 Task: Search one way flight ticket for 1 adult, 6 children, 1 infant in seat and 1 infant on lap in business from St. George: St. George Regional Airport to Jacksonville: Albert J. Ellis Airport on 8-3-2023. Choice of flights is Frontier. Number of bags: 8 checked bags. Price is upto 75000. Outbound departure time preference is 12:30.
Action: Mouse moved to (307, 119)
Screenshot: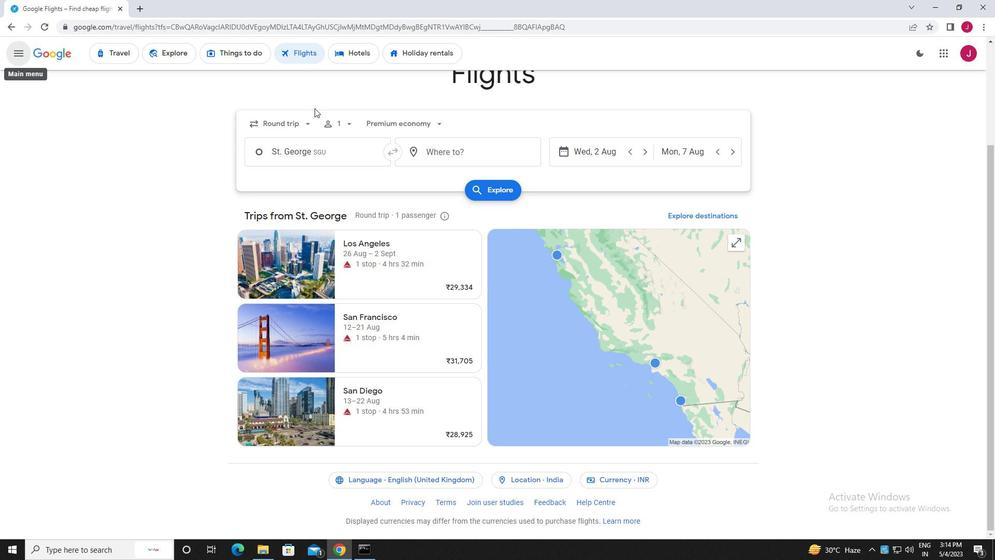 
Action: Mouse pressed left at (307, 119)
Screenshot: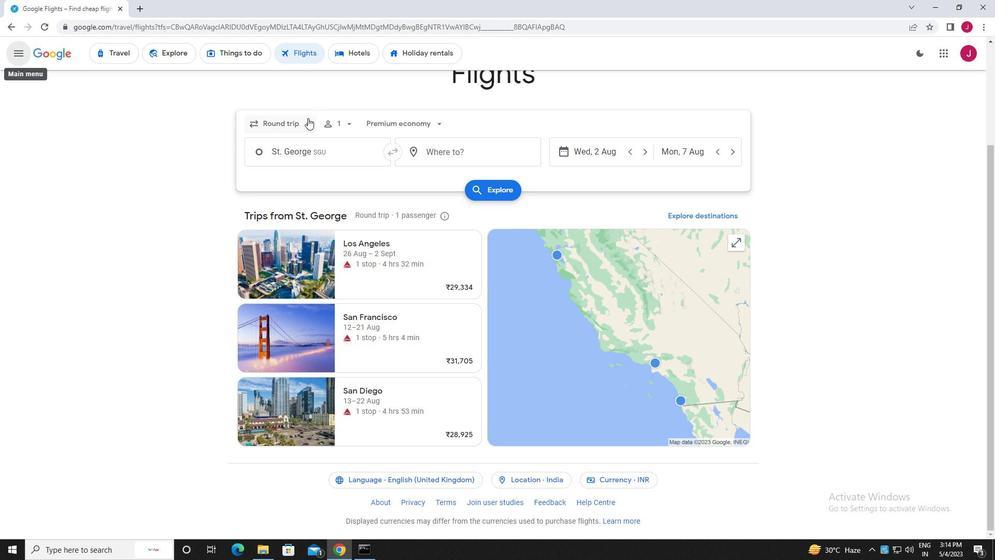 
Action: Mouse moved to (303, 171)
Screenshot: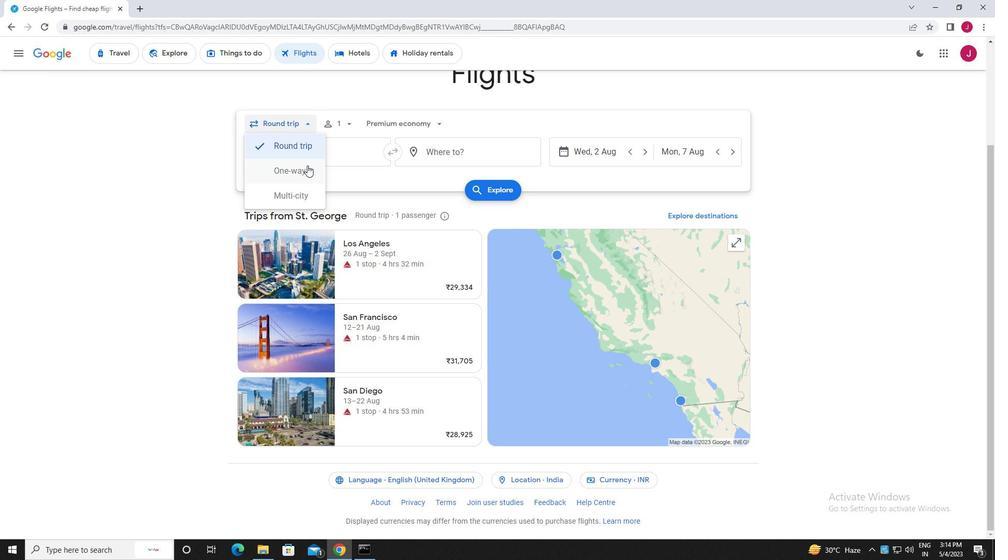 
Action: Mouse pressed left at (303, 171)
Screenshot: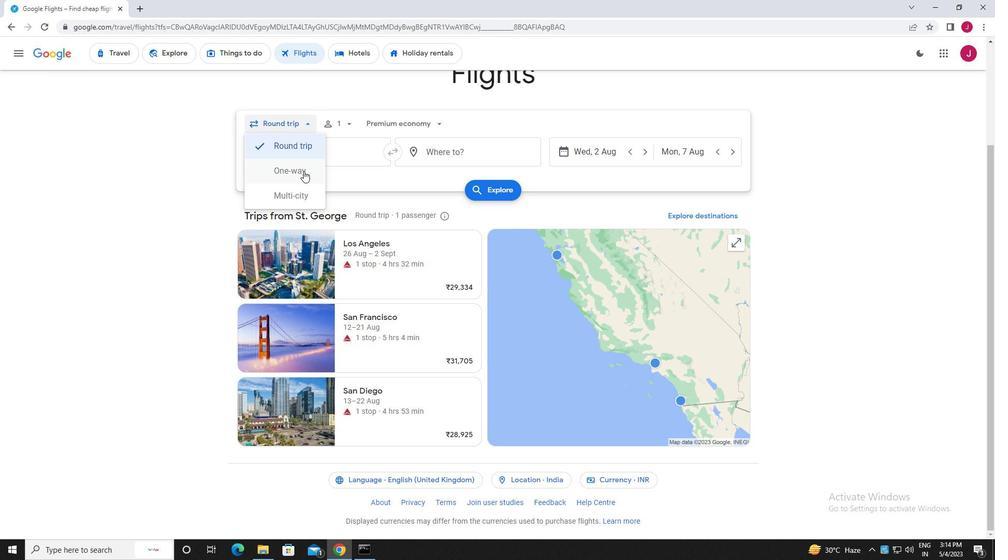 
Action: Mouse moved to (340, 124)
Screenshot: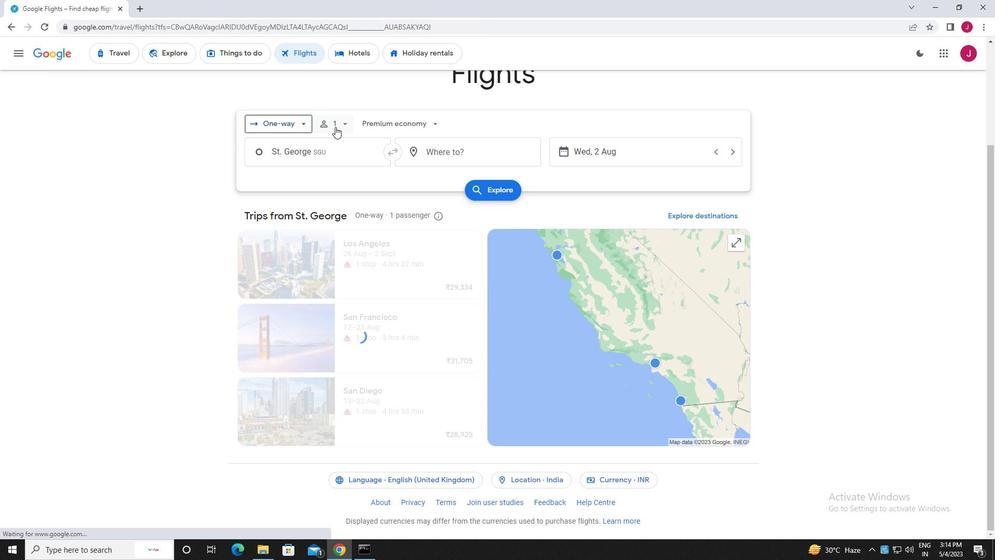 
Action: Mouse pressed left at (340, 124)
Screenshot: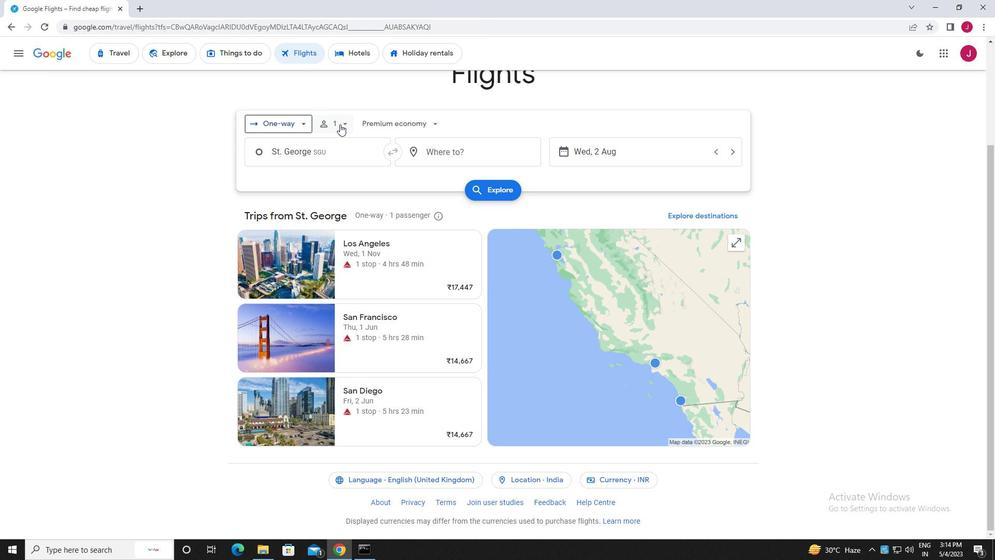 
Action: Mouse moved to (427, 176)
Screenshot: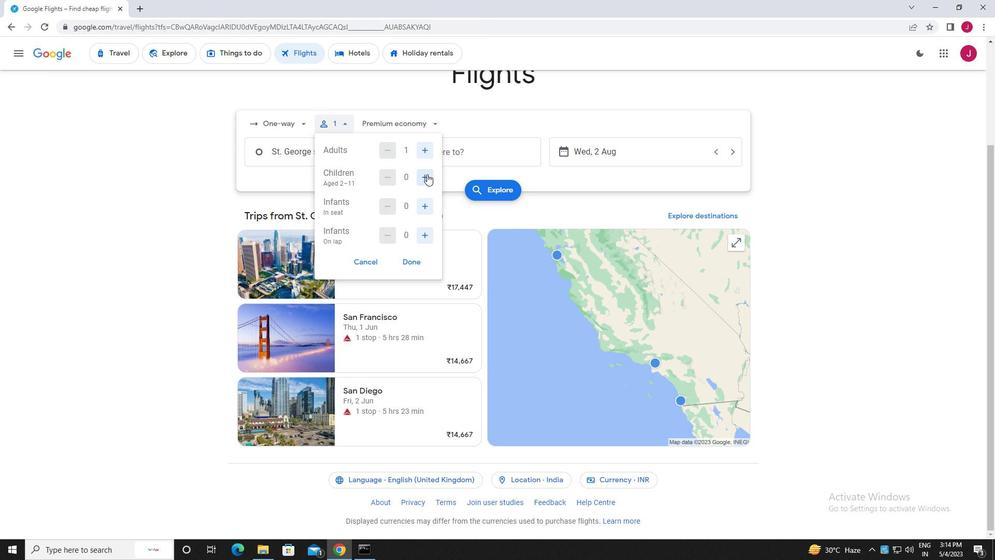 
Action: Mouse pressed left at (427, 176)
Screenshot: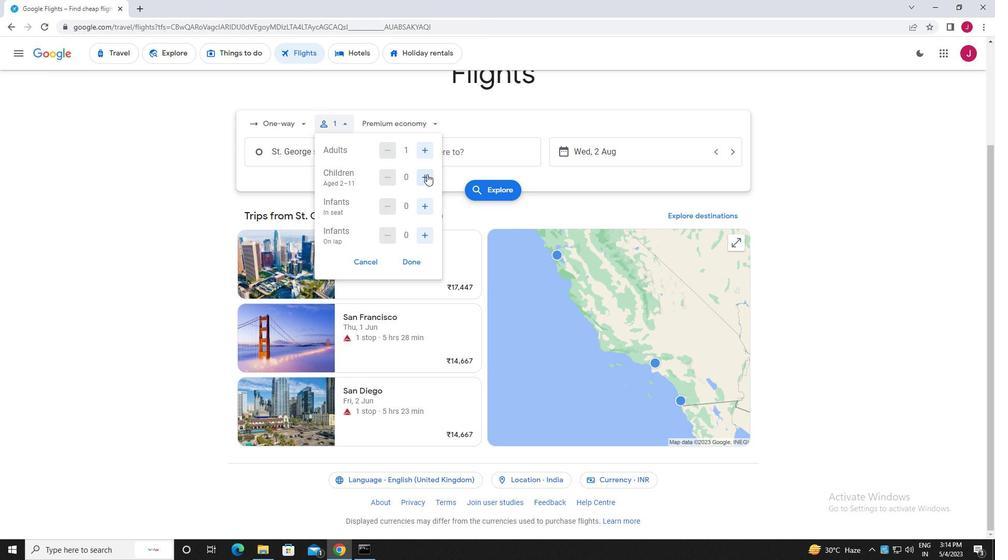 
Action: Mouse pressed left at (427, 176)
Screenshot: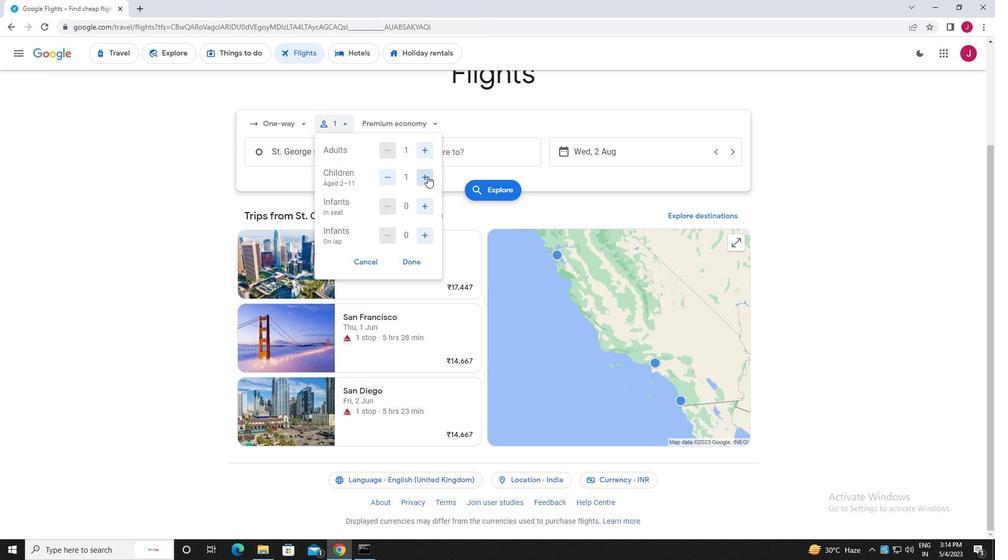 
Action: Mouse pressed left at (427, 176)
Screenshot: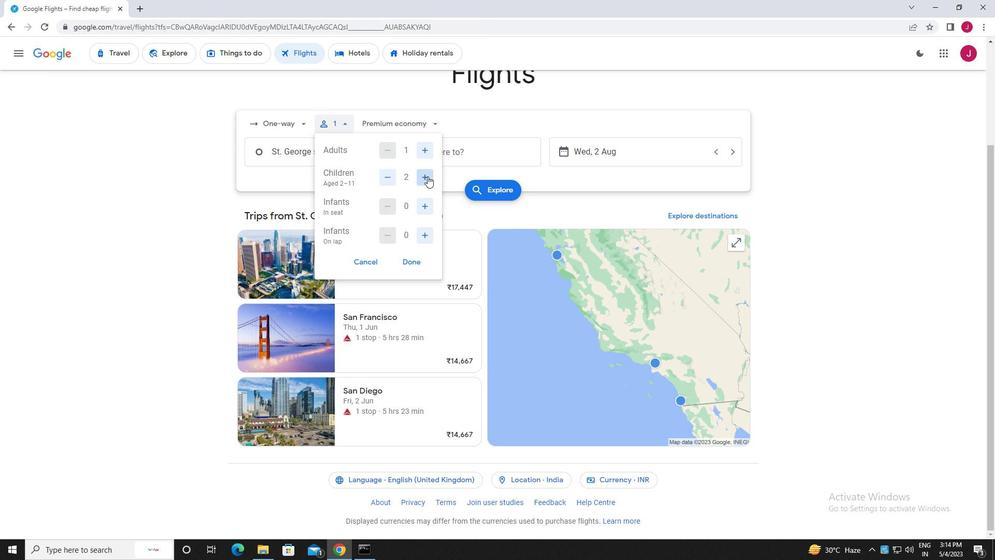 
Action: Mouse pressed left at (427, 176)
Screenshot: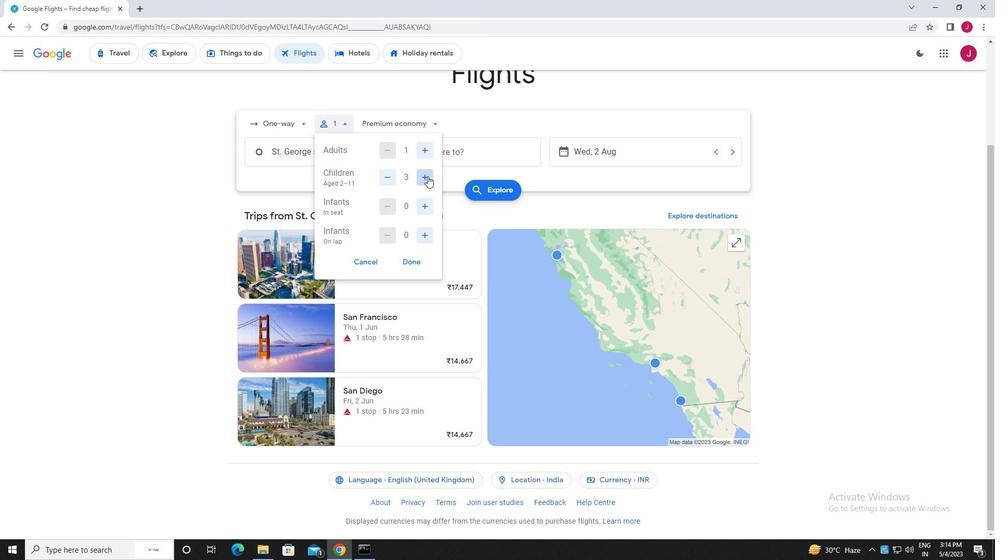 
Action: Mouse pressed left at (427, 176)
Screenshot: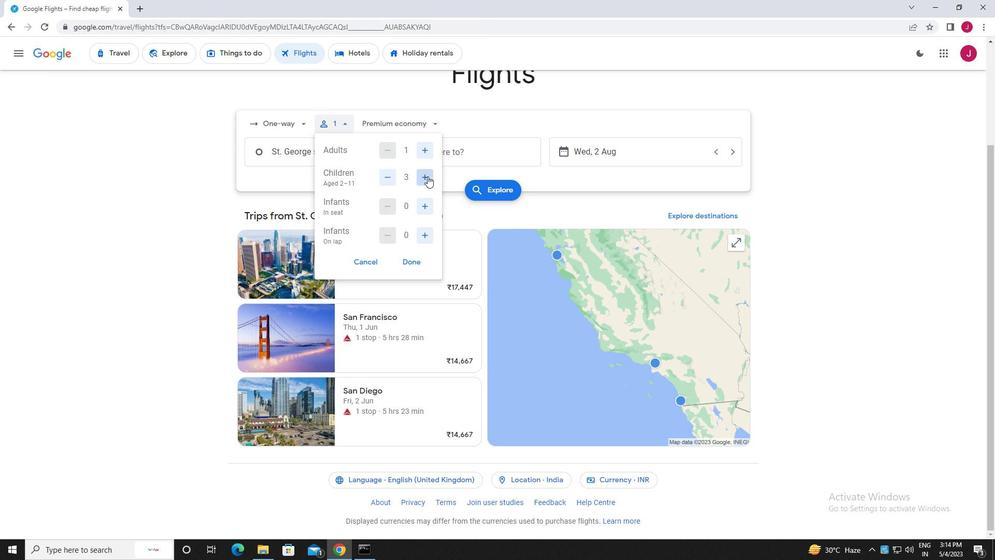
Action: Mouse pressed left at (427, 176)
Screenshot: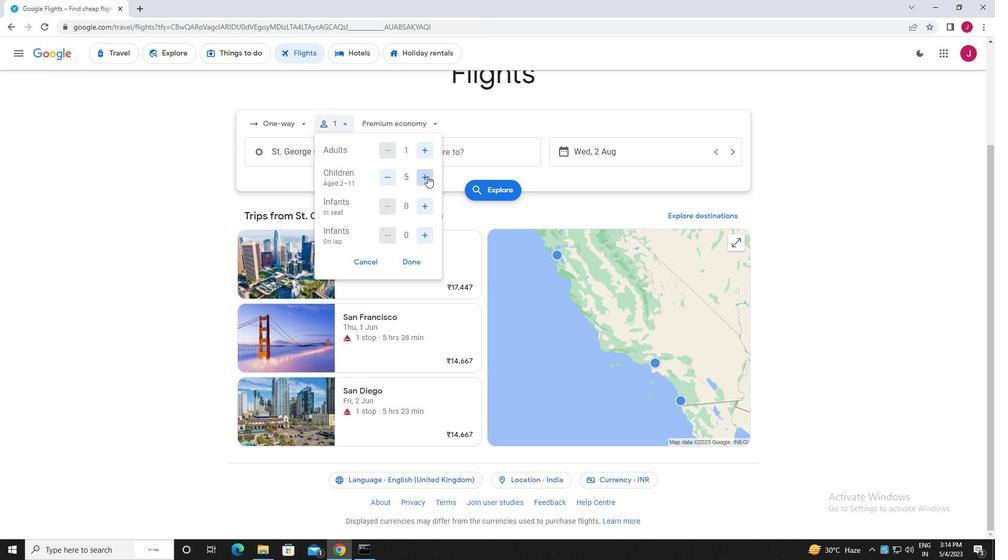
Action: Mouse moved to (425, 205)
Screenshot: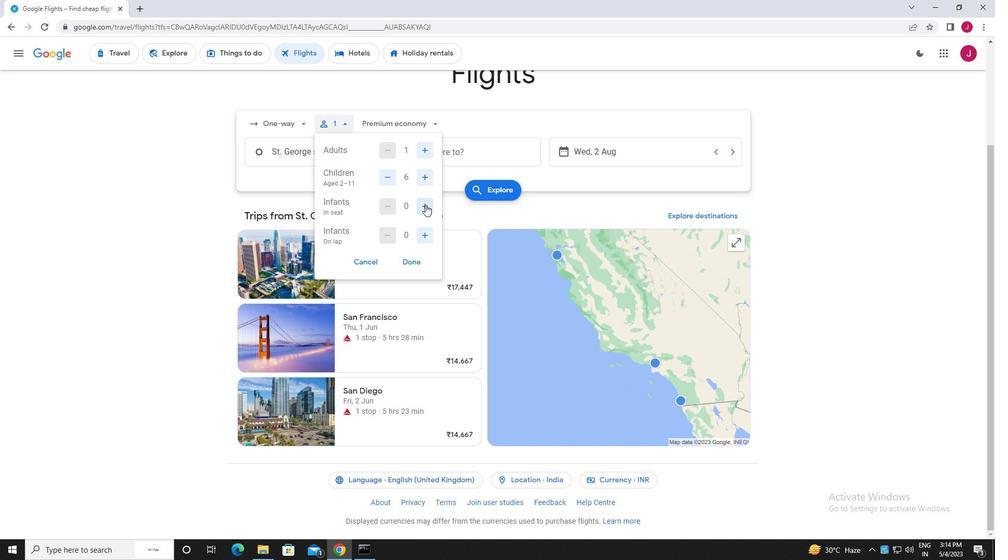 
Action: Mouse pressed left at (425, 205)
Screenshot: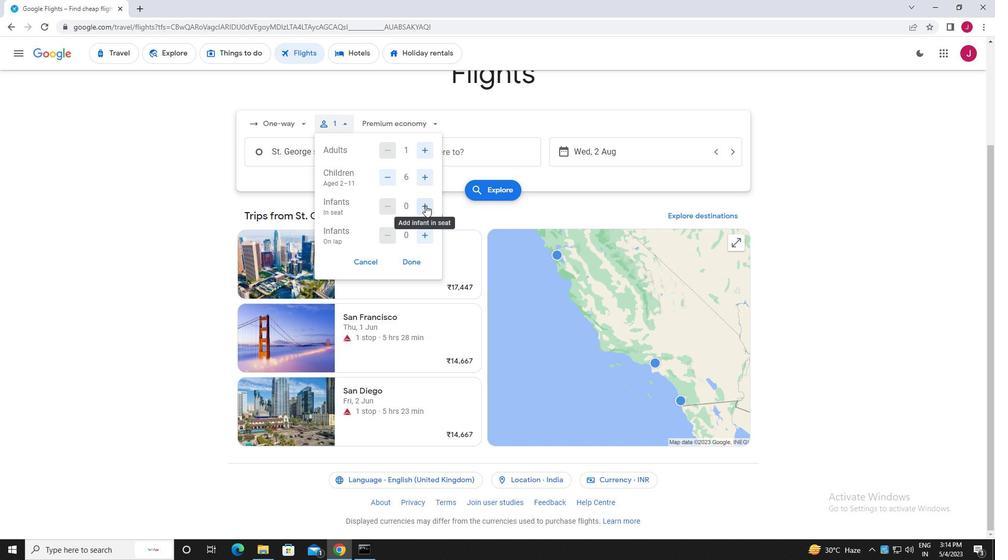 
Action: Mouse moved to (425, 231)
Screenshot: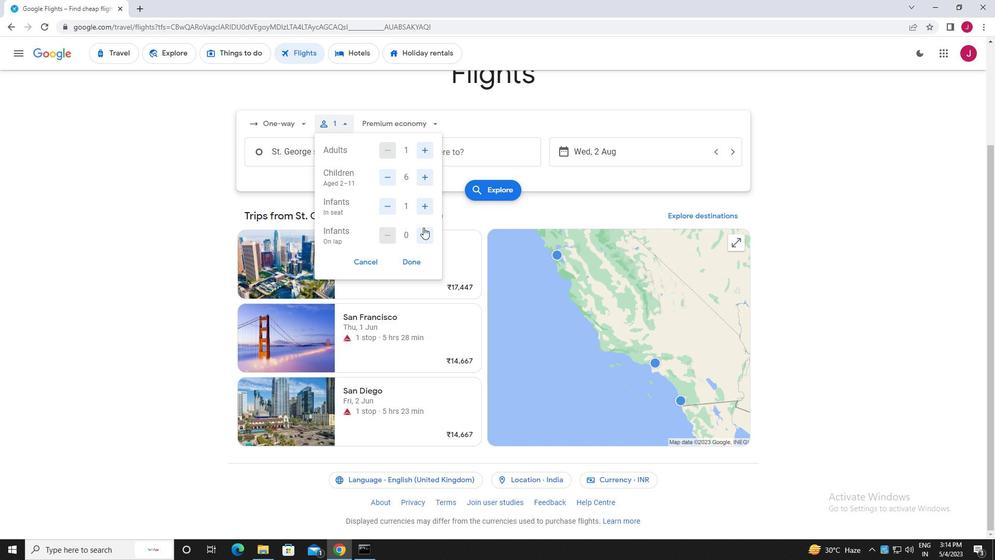 
Action: Mouse pressed left at (425, 231)
Screenshot: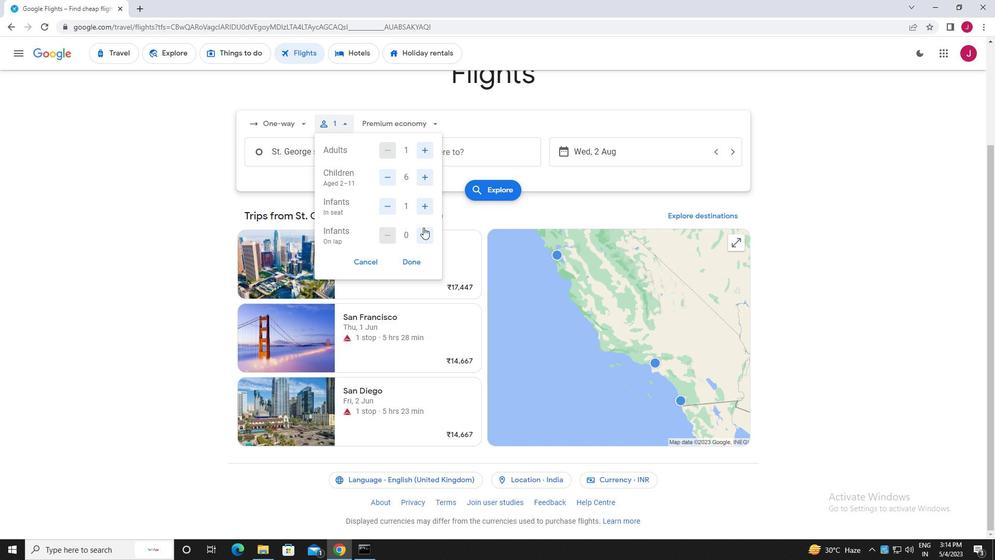 
Action: Mouse moved to (411, 262)
Screenshot: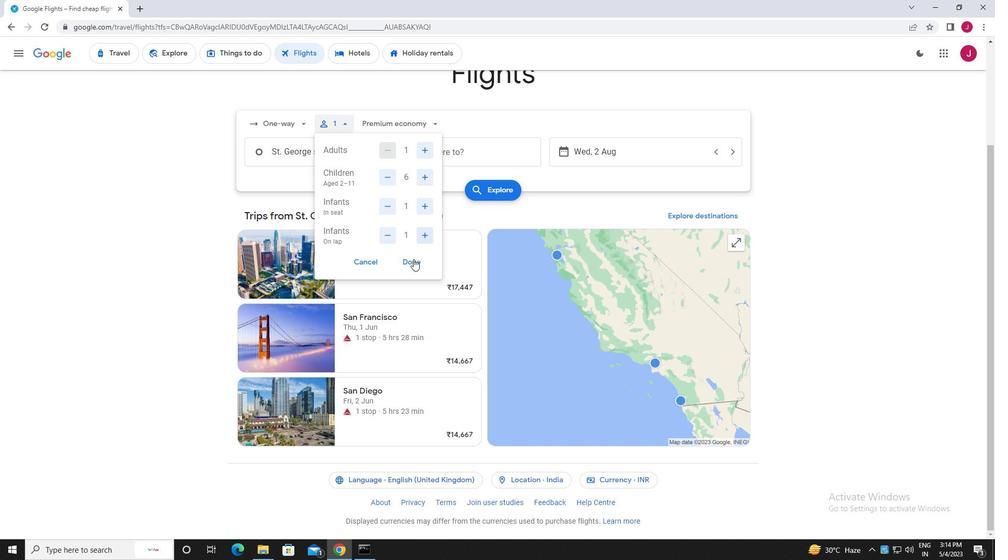 
Action: Mouse pressed left at (411, 262)
Screenshot: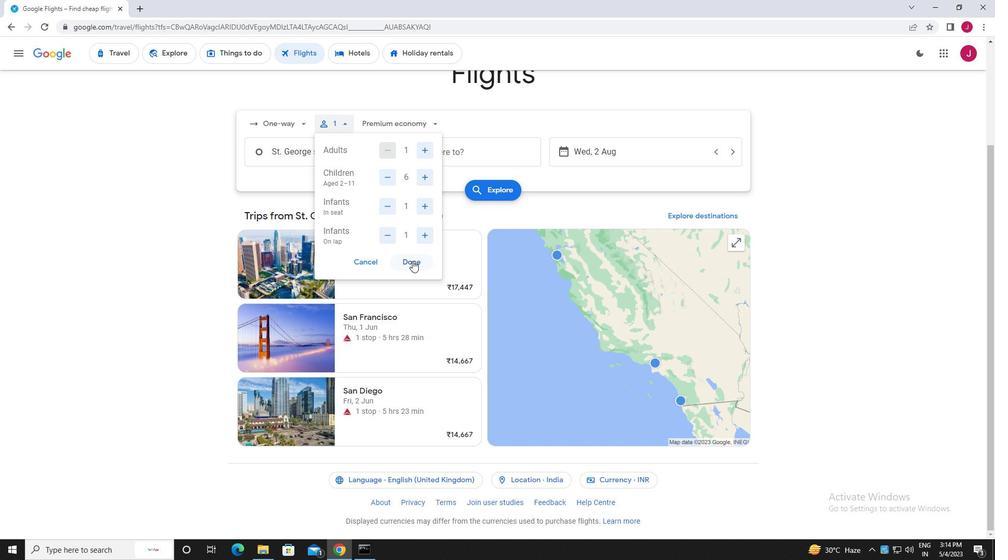 
Action: Mouse moved to (396, 122)
Screenshot: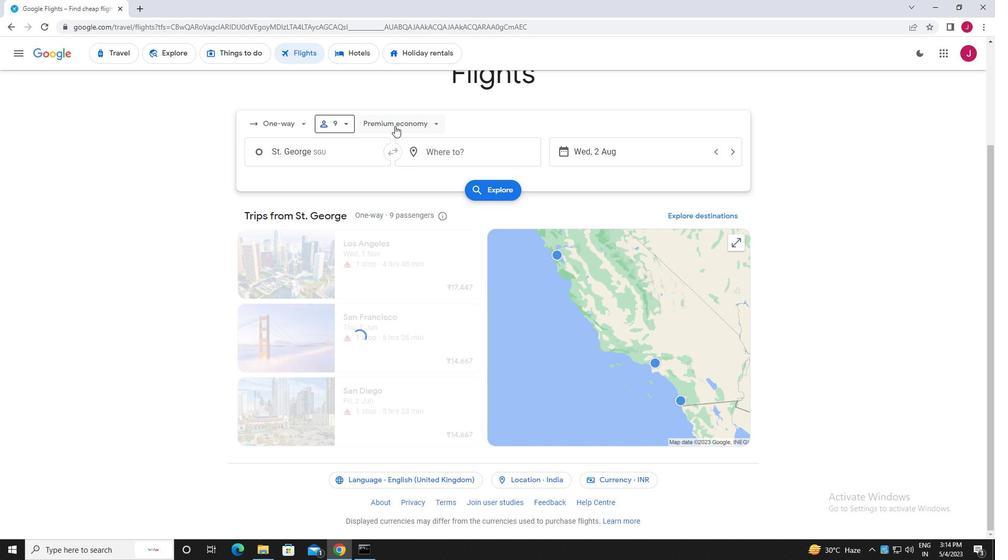 
Action: Mouse pressed left at (396, 122)
Screenshot: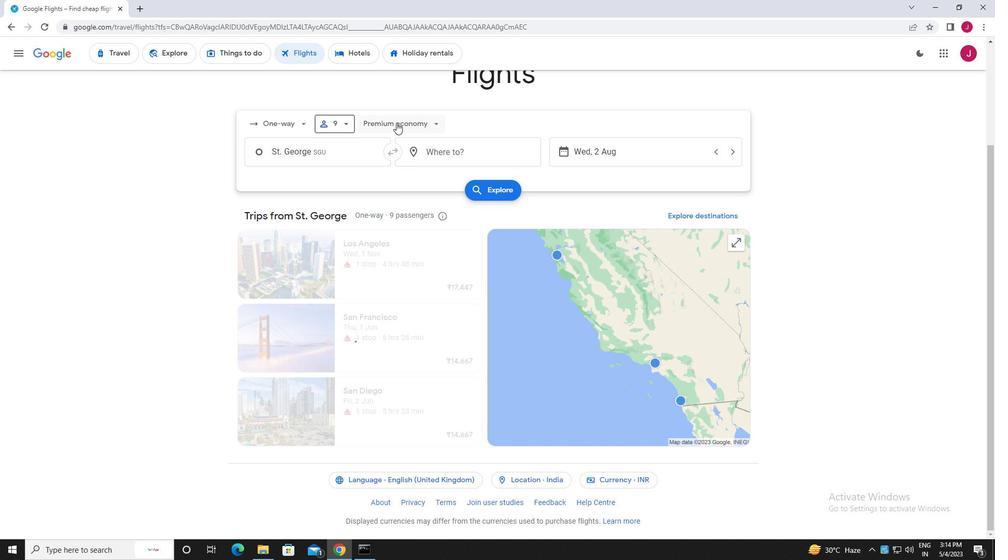 
Action: Mouse moved to (407, 196)
Screenshot: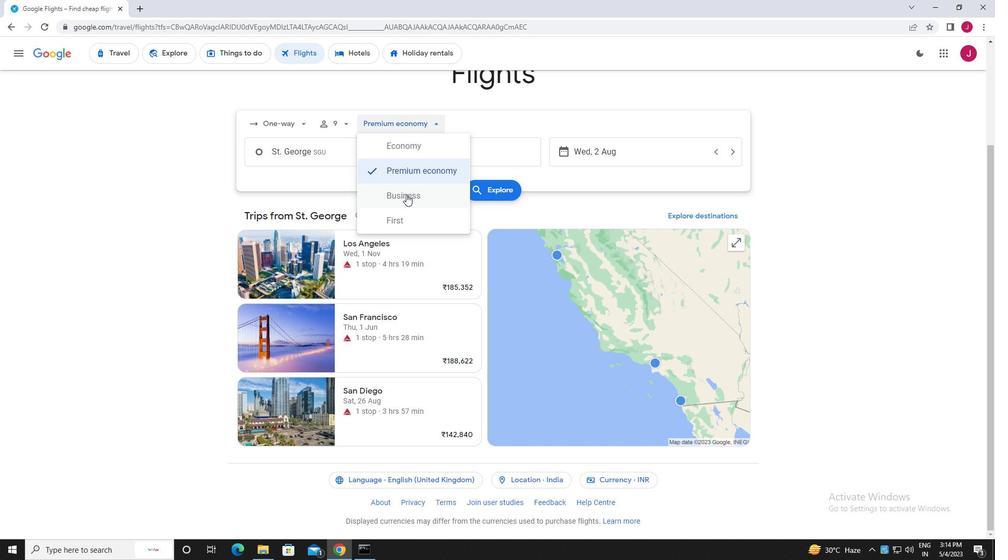 
Action: Mouse pressed left at (407, 196)
Screenshot: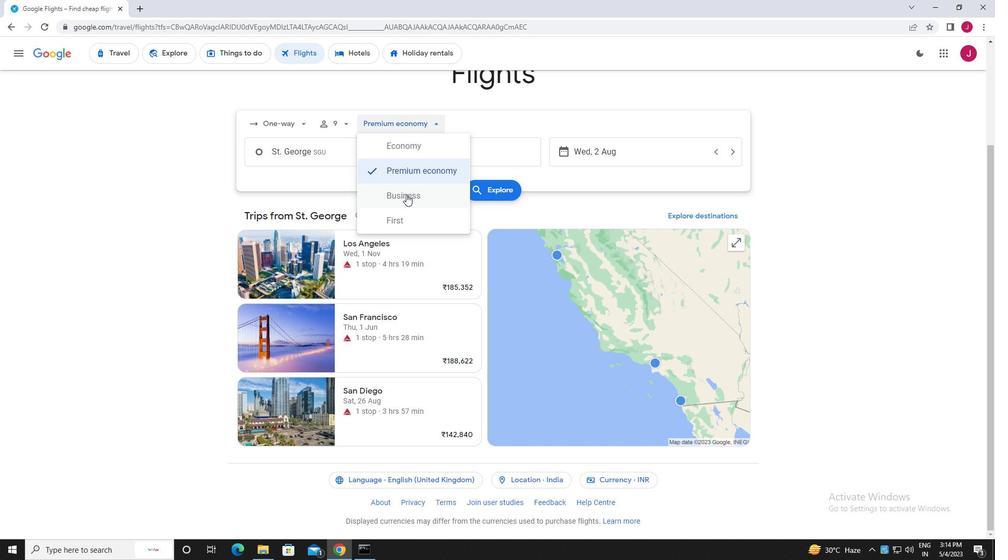 
Action: Mouse moved to (340, 157)
Screenshot: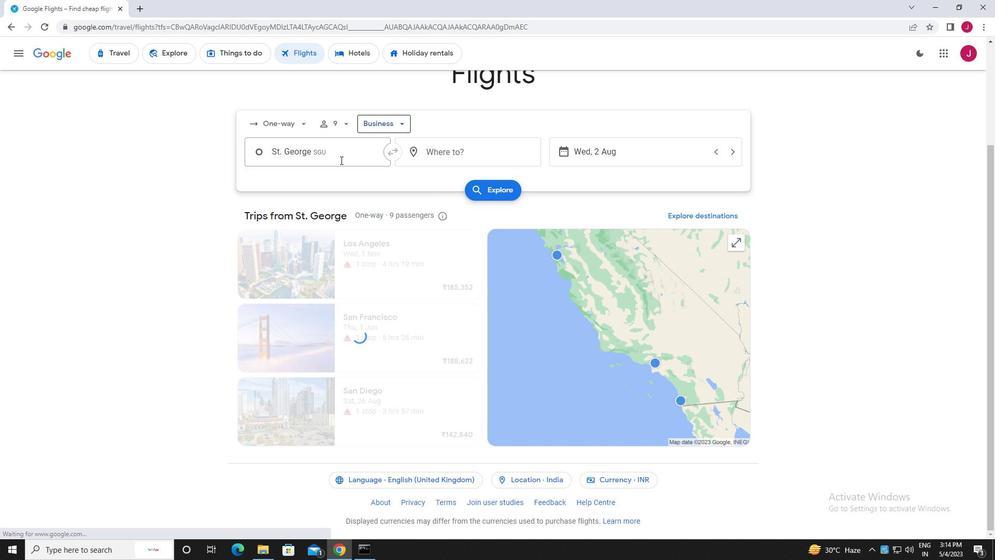 
Action: Mouse pressed left at (340, 157)
Screenshot: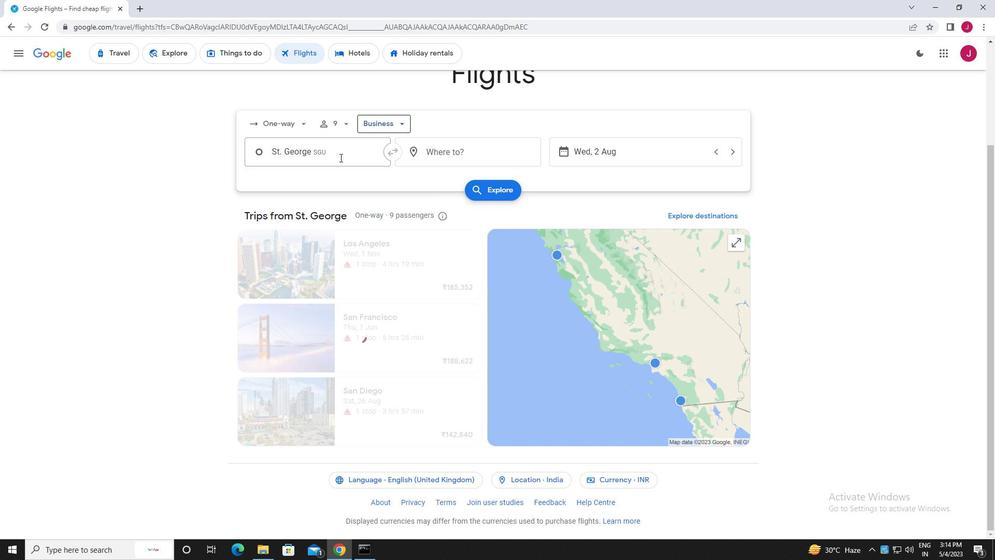 
Action: Key pressed st<Key.space>george
Screenshot: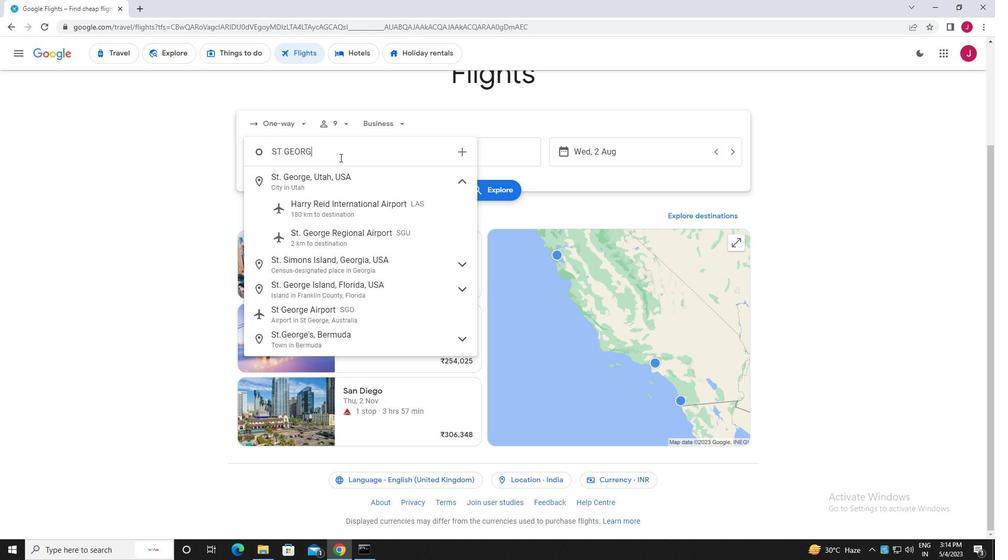 
Action: Mouse moved to (362, 233)
Screenshot: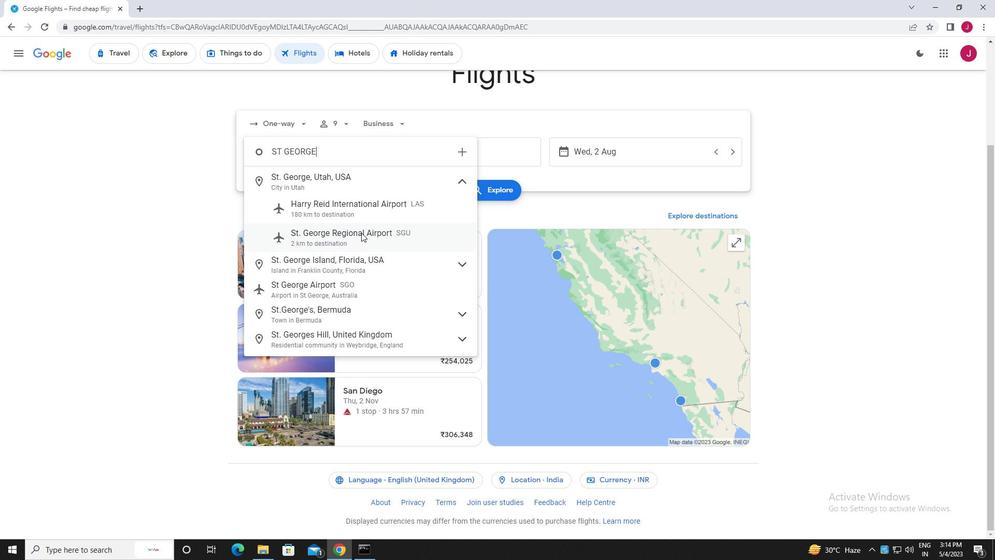 
Action: Mouse pressed left at (362, 233)
Screenshot: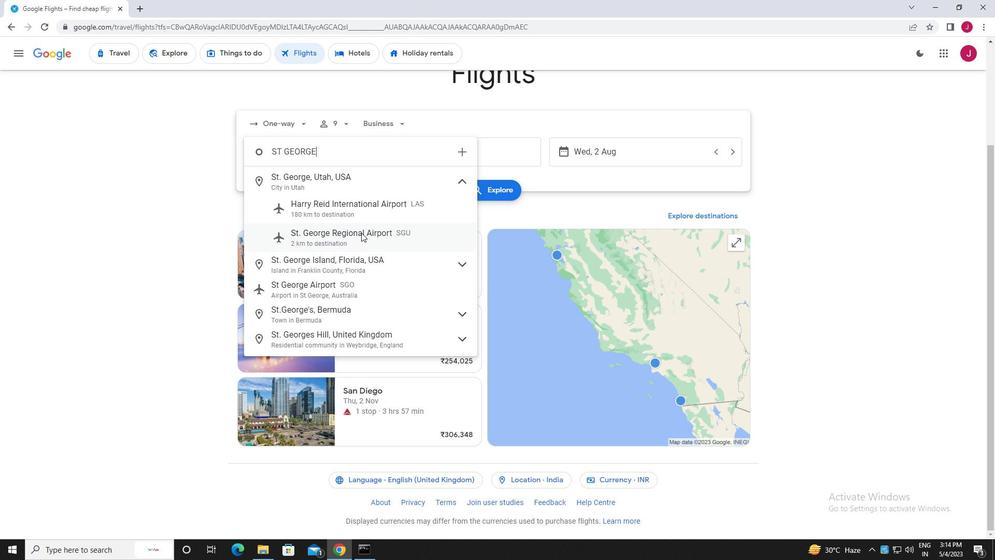 
Action: Mouse moved to (484, 154)
Screenshot: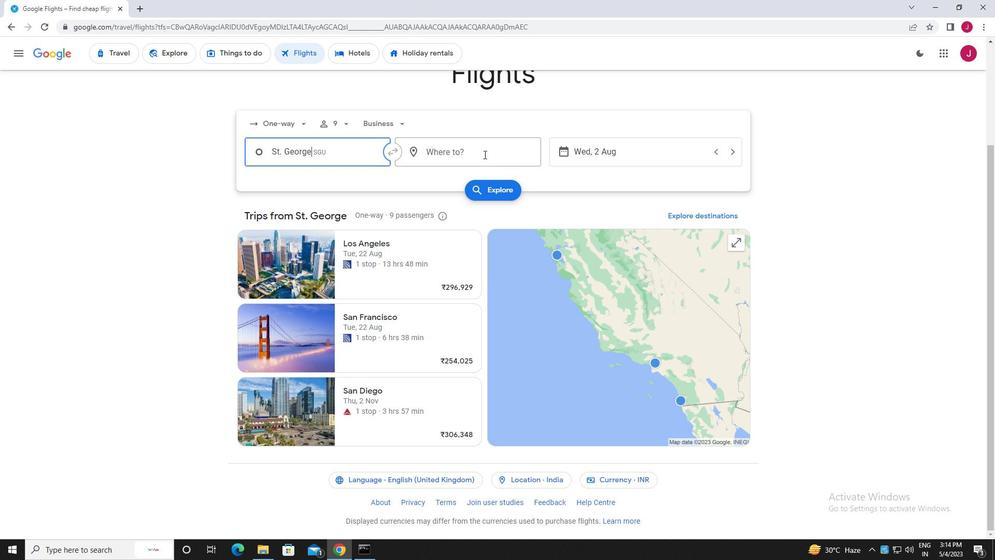 
Action: Mouse pressed left at (484, 154)
Screenshot: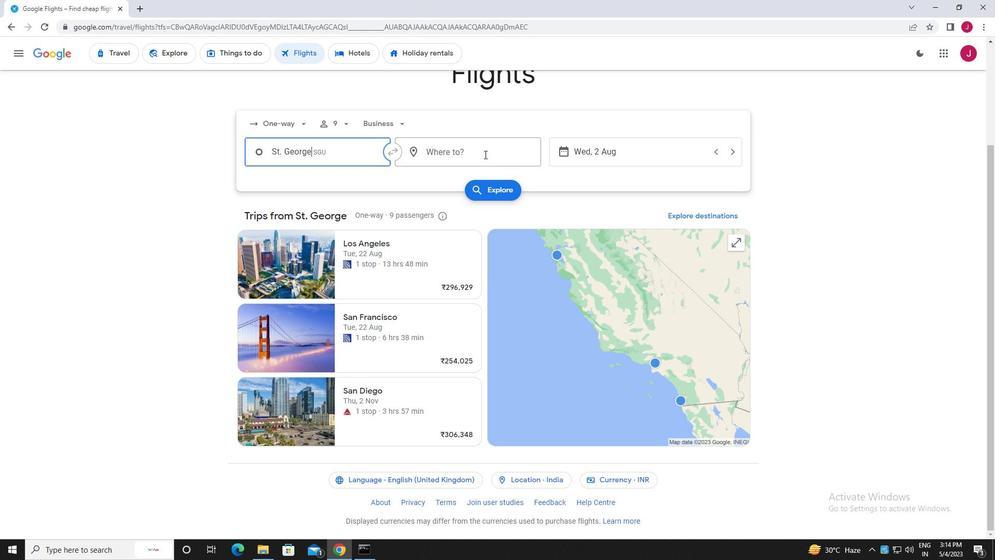 
Action: Mouse moved to (485, 154)
Screenshot: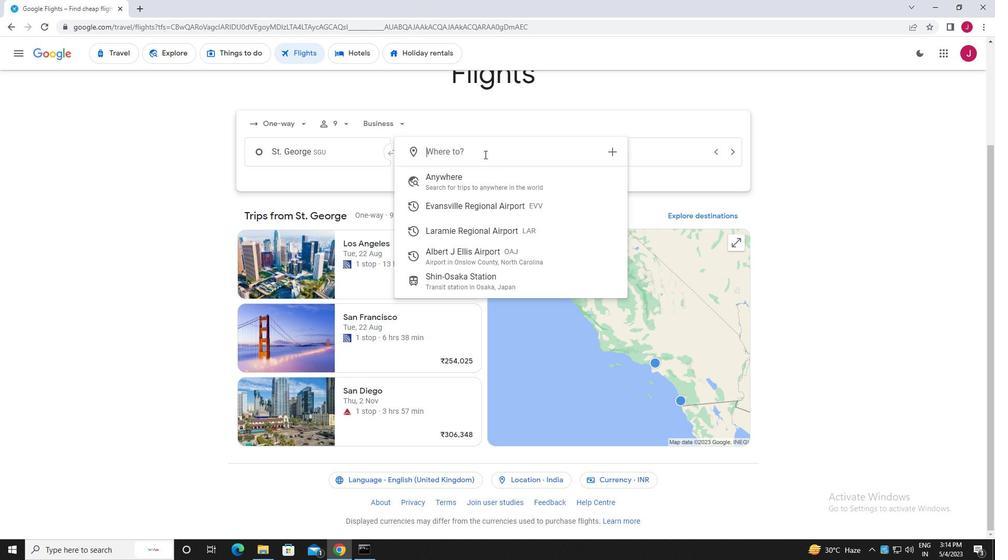 
Action: Key pressed albert<Key.space>
Screenshot: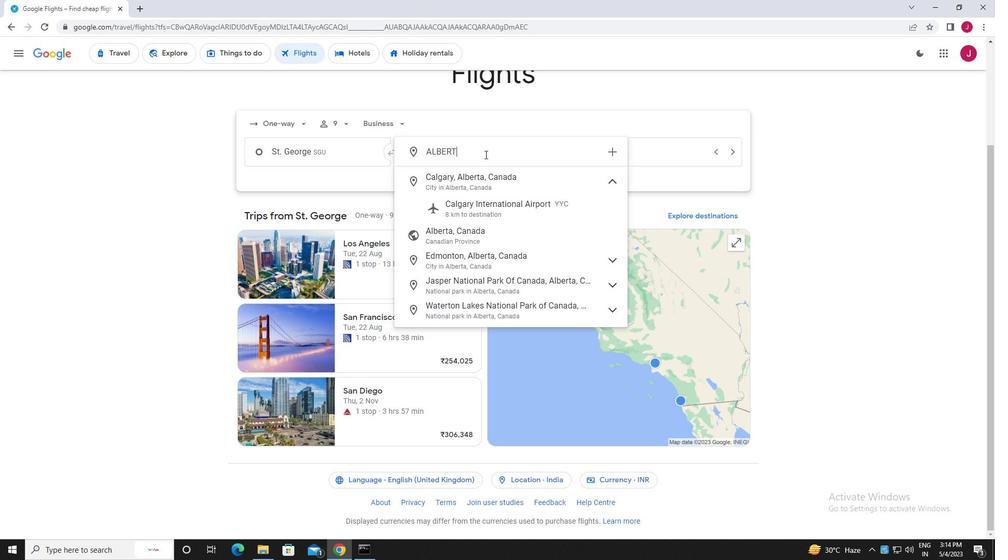 
Action: Mouse moved to (475, 185)
Screenshot: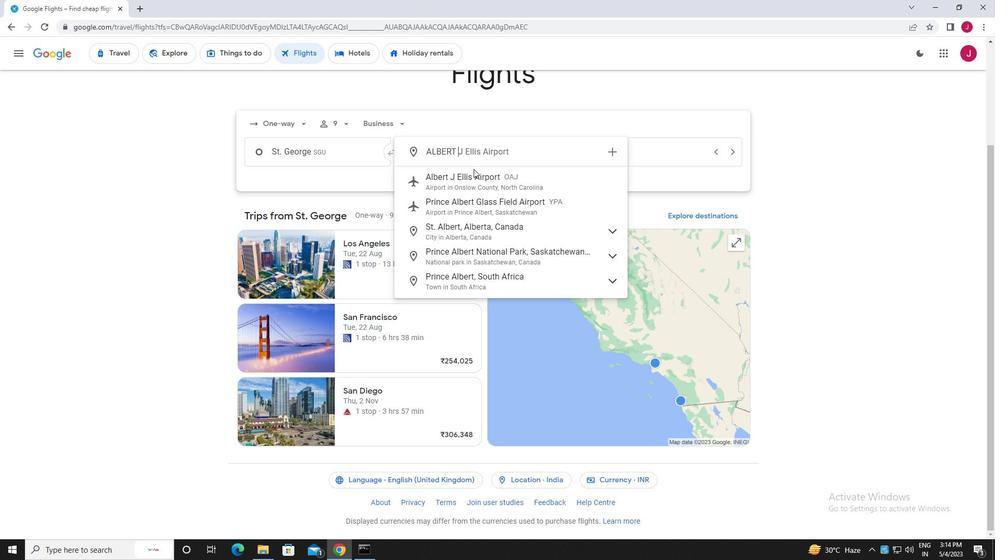 
Action: Mouse pressed left at (475, 185)
Screenshot: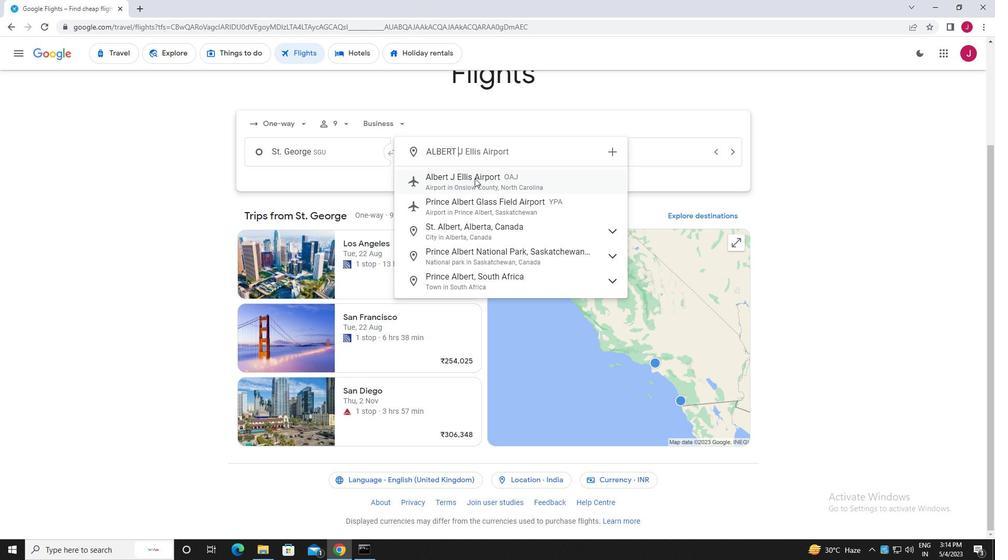 
Action: Mouse moved to (608, 152)
Screenshot: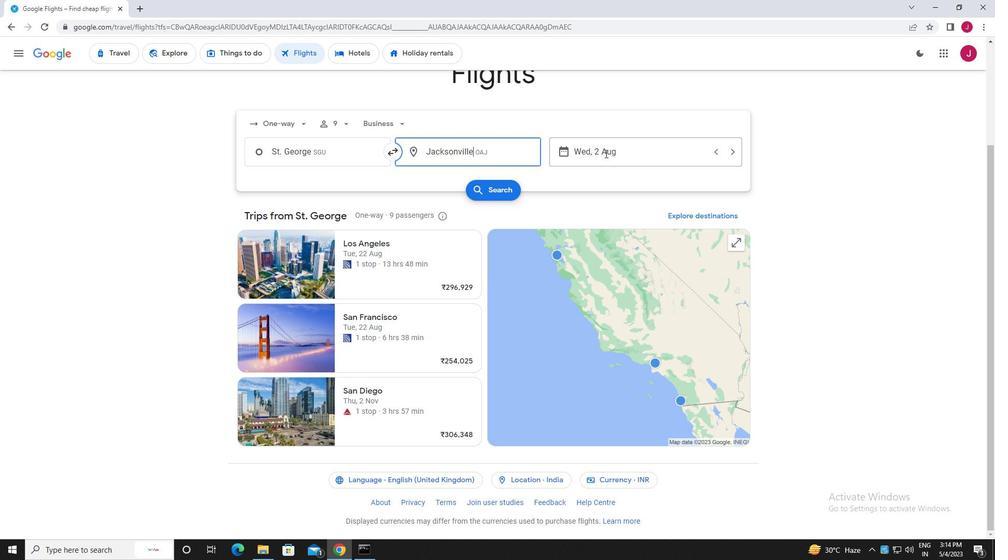 
Action: Mouse pressed left at (608, 152)
Screenshot: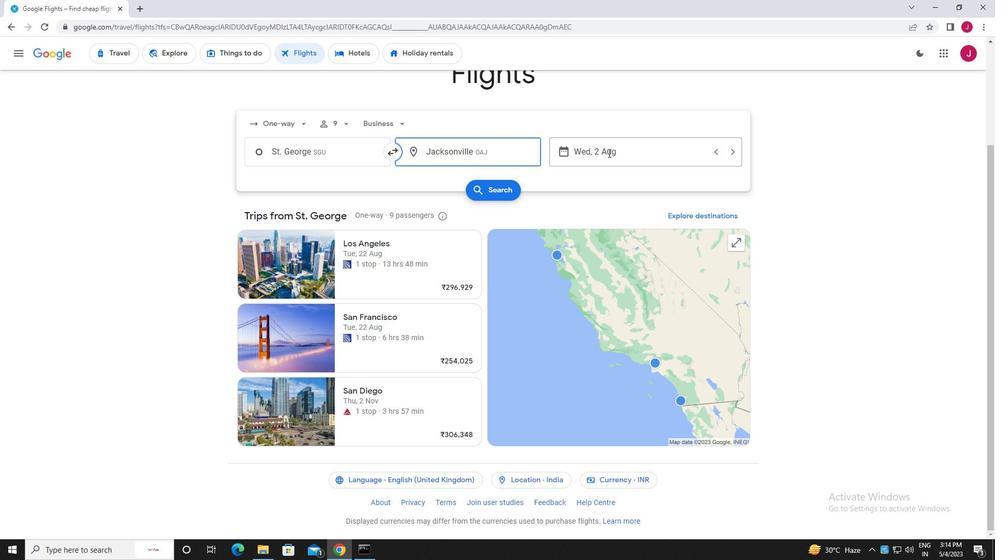 
Action: Mouse moved to (478, 235)
Screenshot: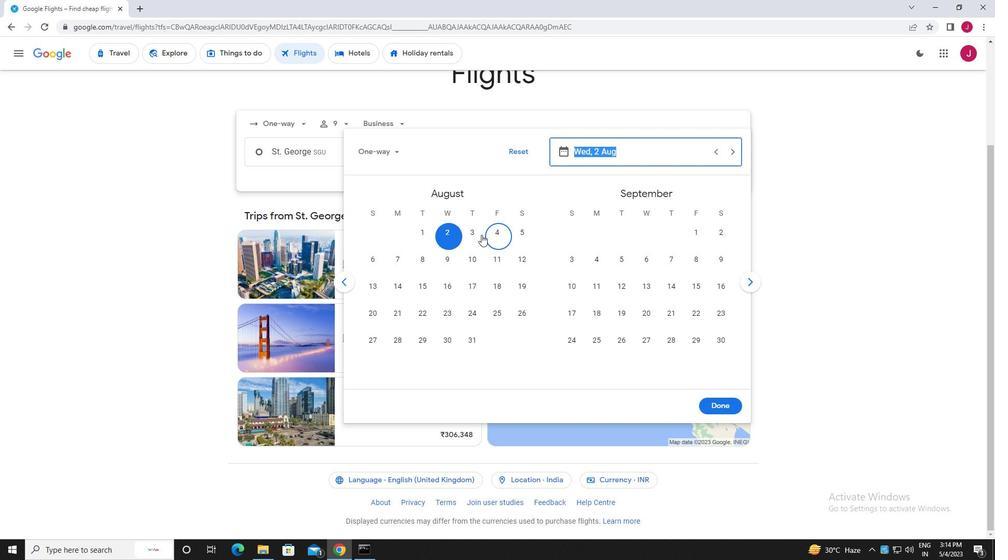 
Action: Mouse pressed left at (478, 235)
Screenshot: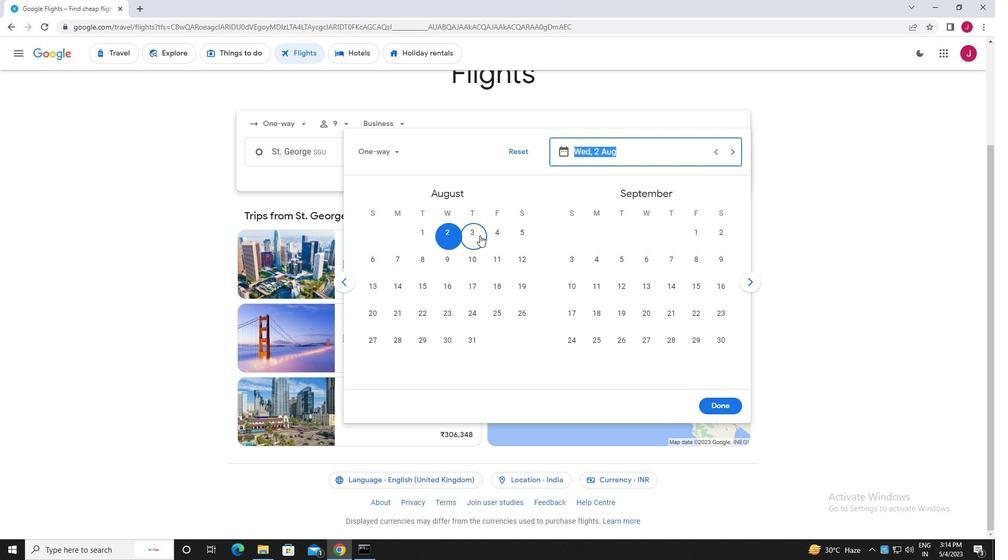 
Action: Mouse moved to (718, 403)
Screenshot: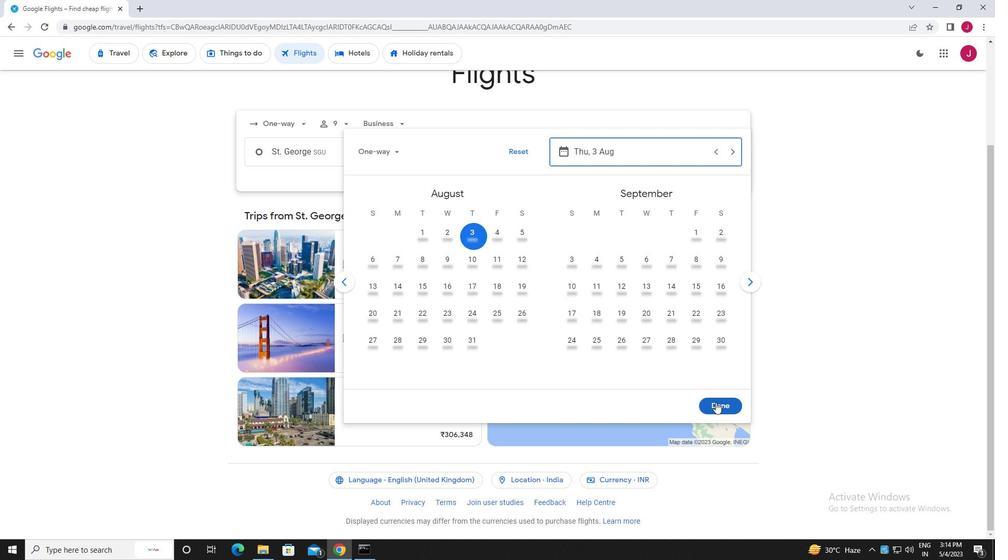 
Action: Mouse pressed left at (718, 403)
Screenshot: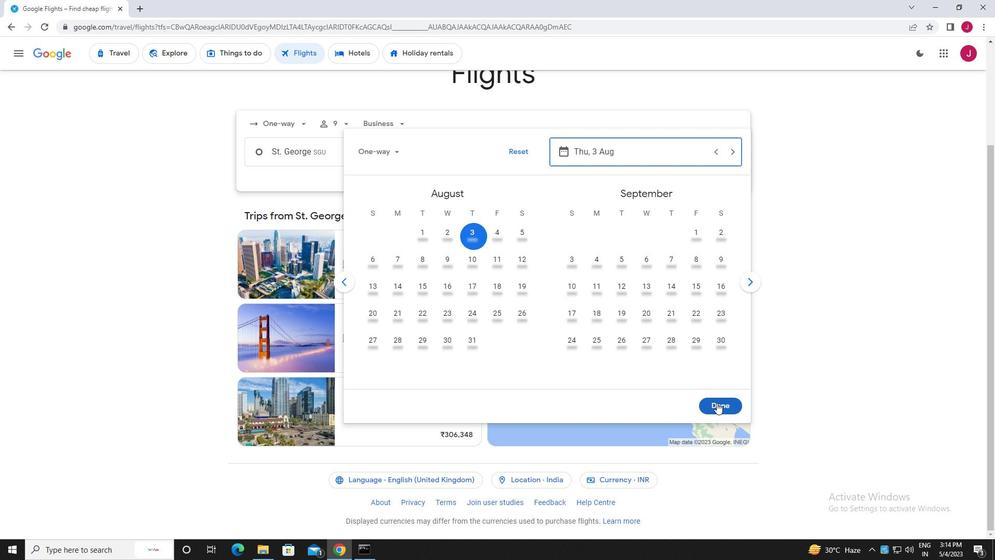 
Action: Mouse moved to (503, 191)
Screenshot: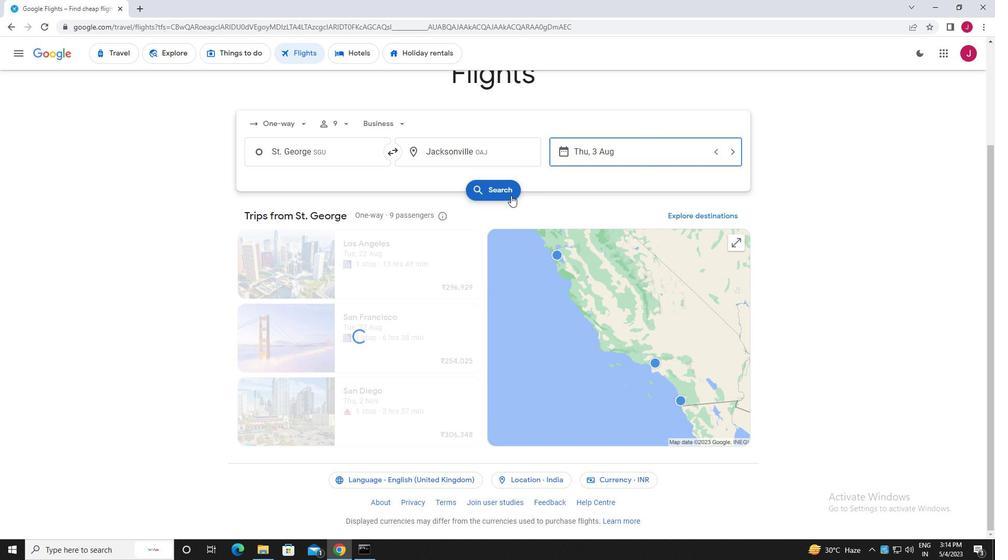 
Action: Mouse pressed left at (503, 191)
Screenshot: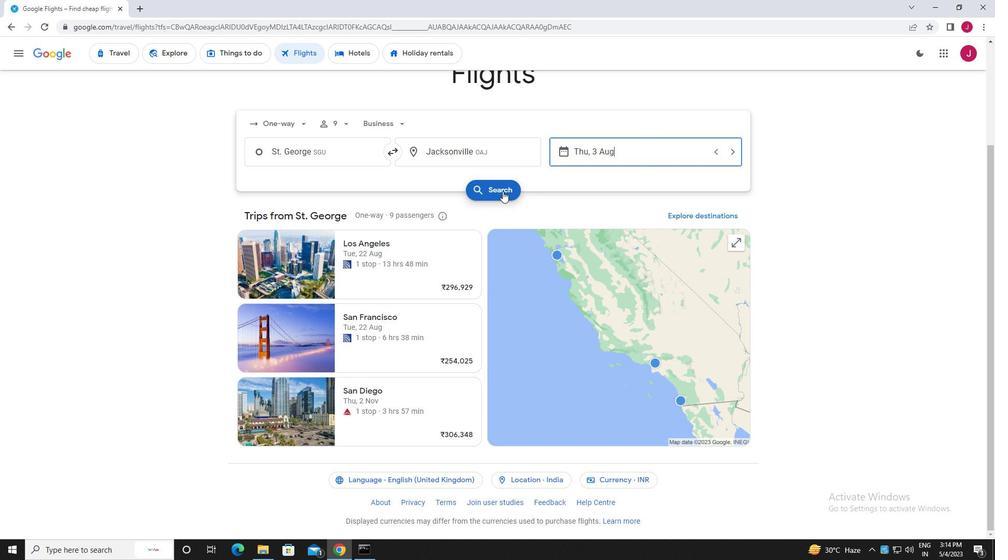 
Action: Mouse moved to (263, 148)
Screenshot: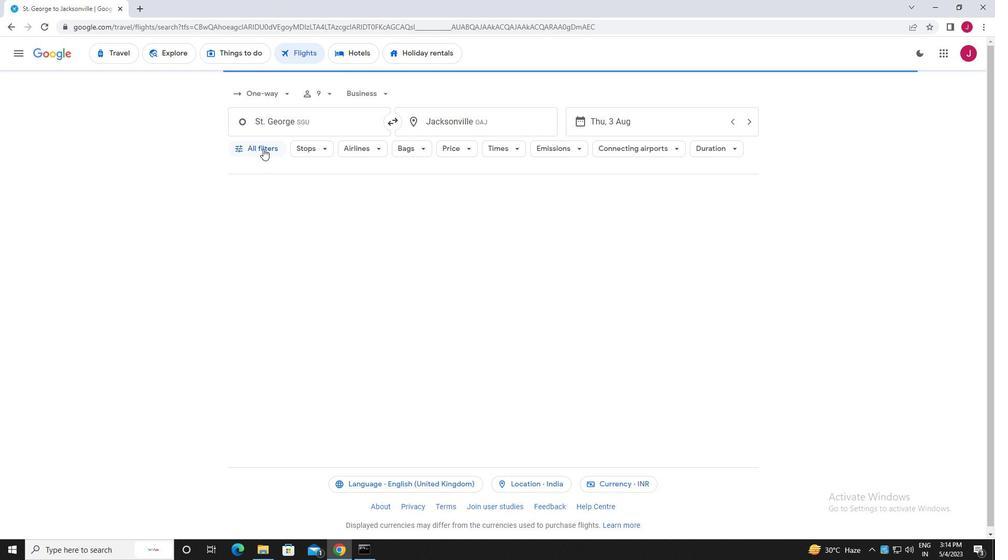 
Action: Mouse pressed left at (263, 148)
Screenshot: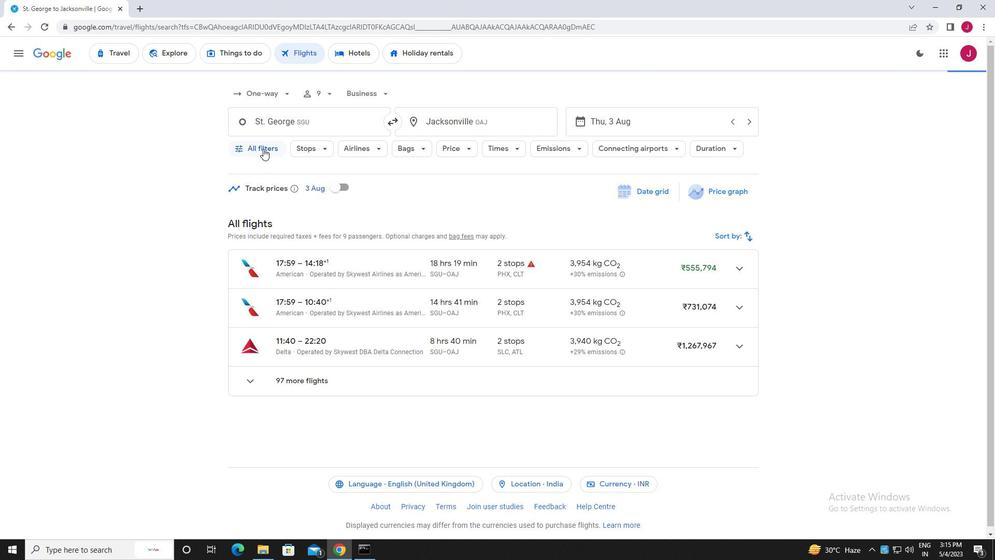 
Action: Mouse moved to (311, 190)
Screenshot: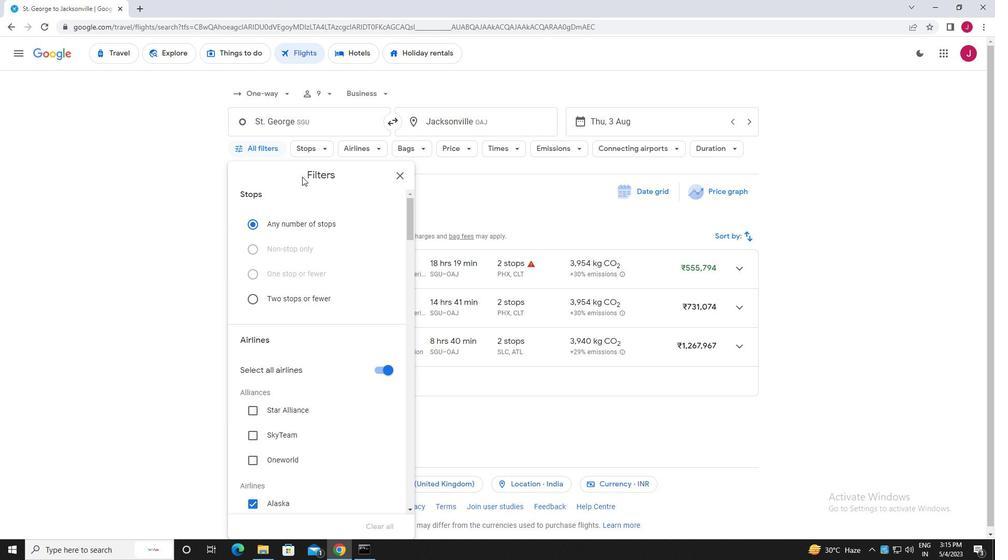 
Action: Mouse scrolled (311, 189) with delta (0, 0)
Screenshot: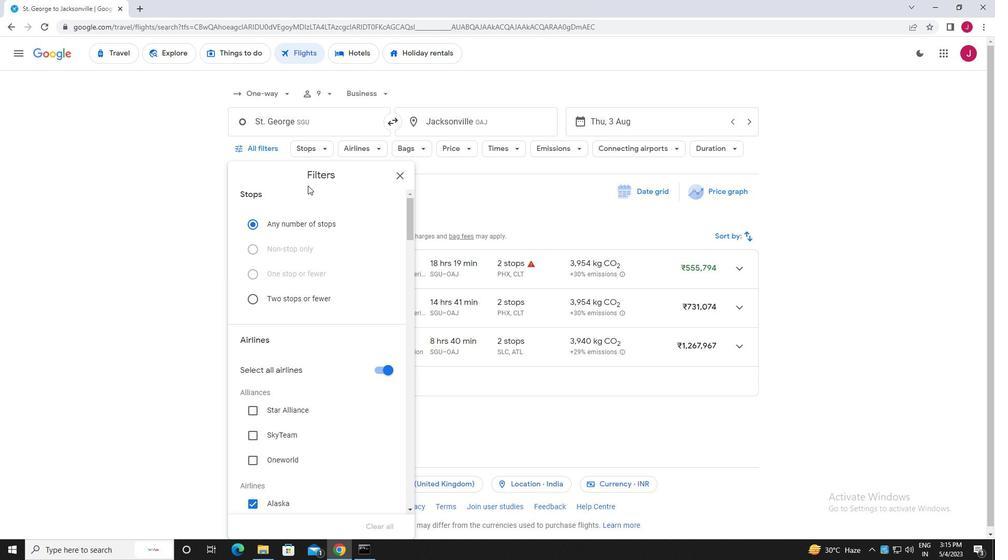 
Action: Mouse moved to (311, 190)
Screenshot: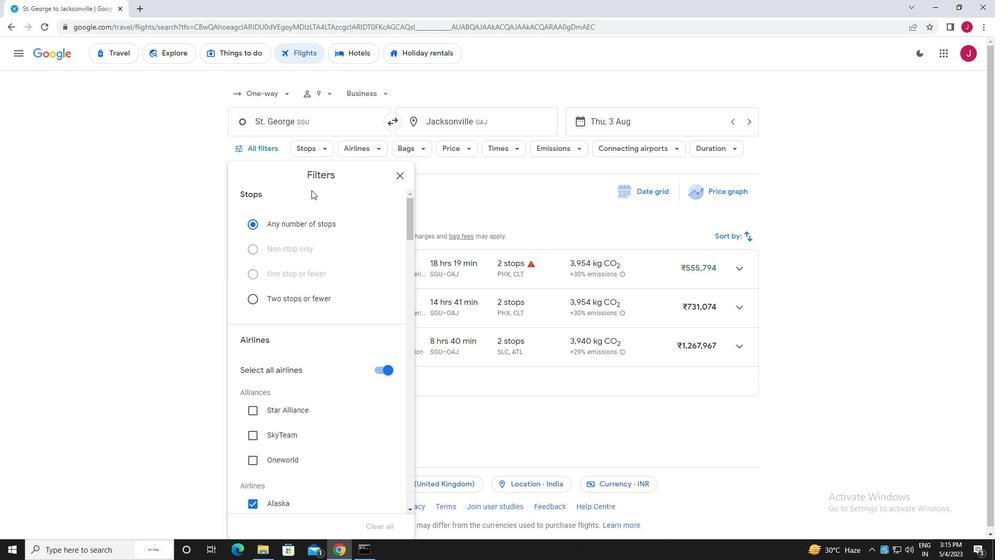 
Action: Mouse scrolled (311, 189) with delta (0, 0)
Screenshot: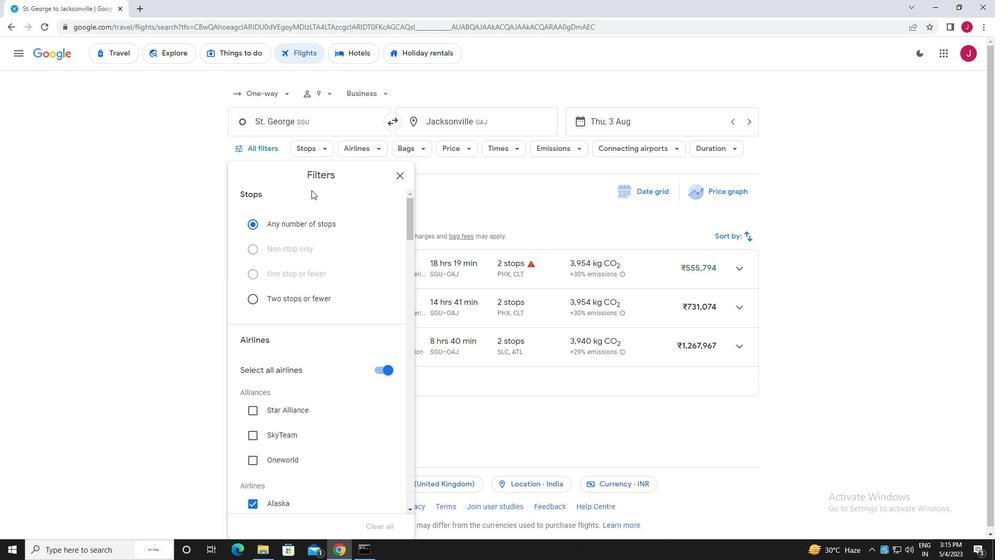 
Action: Mouse scrolled (311, 189) with delta (0, 0)
Screenshot: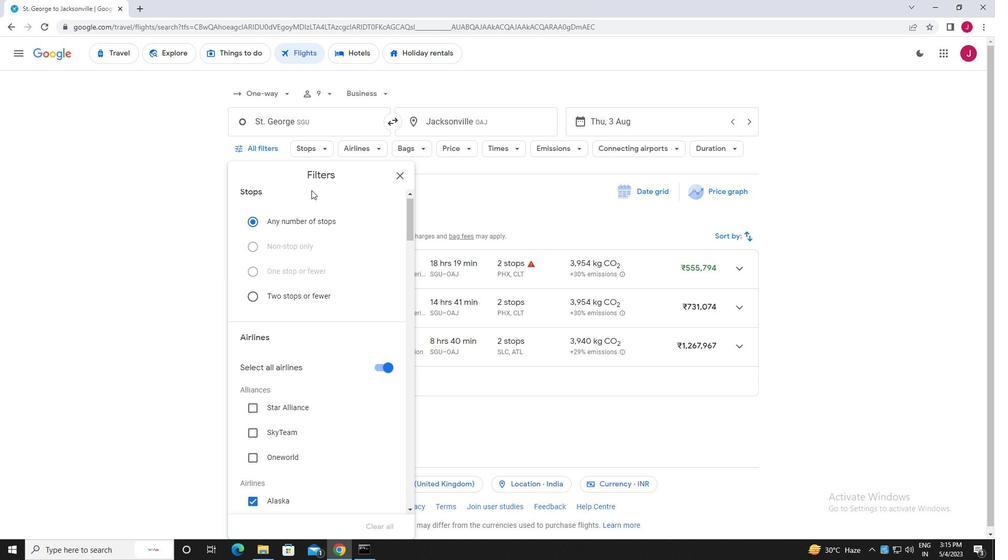 
Action: Mouse moved to (378, 214)
Screenshot: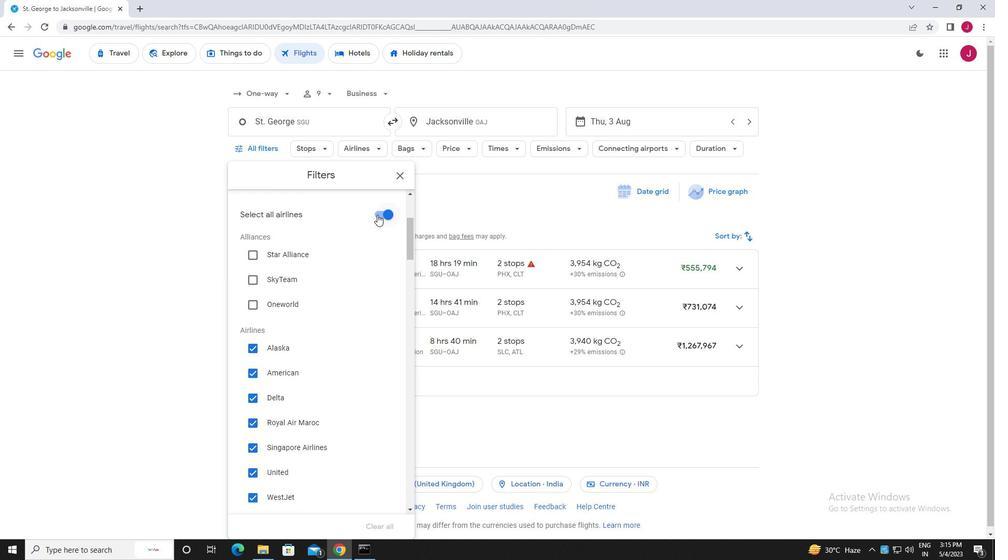 
Action: Mouse pressed left at (378, 214)
Screenshot: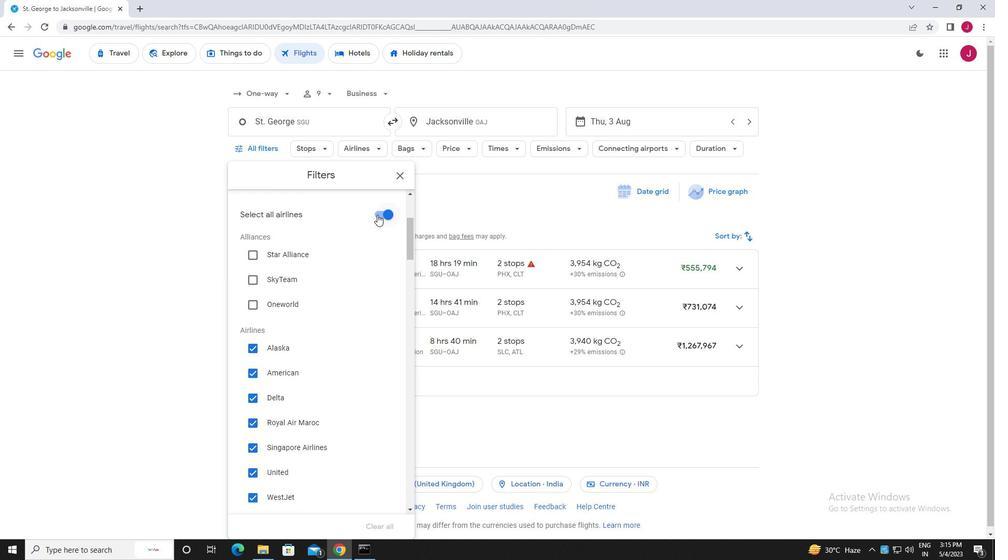 
Action: Mouse moved to (314, 224)
Screenshot: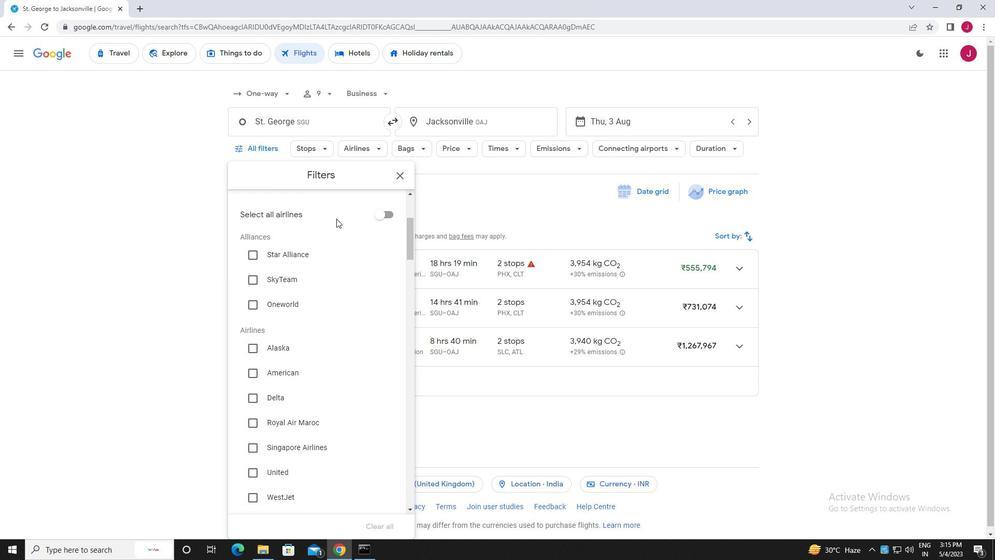 
Action: Mouse scrolled (314, 223) with delta (0, 0)
Screenshot: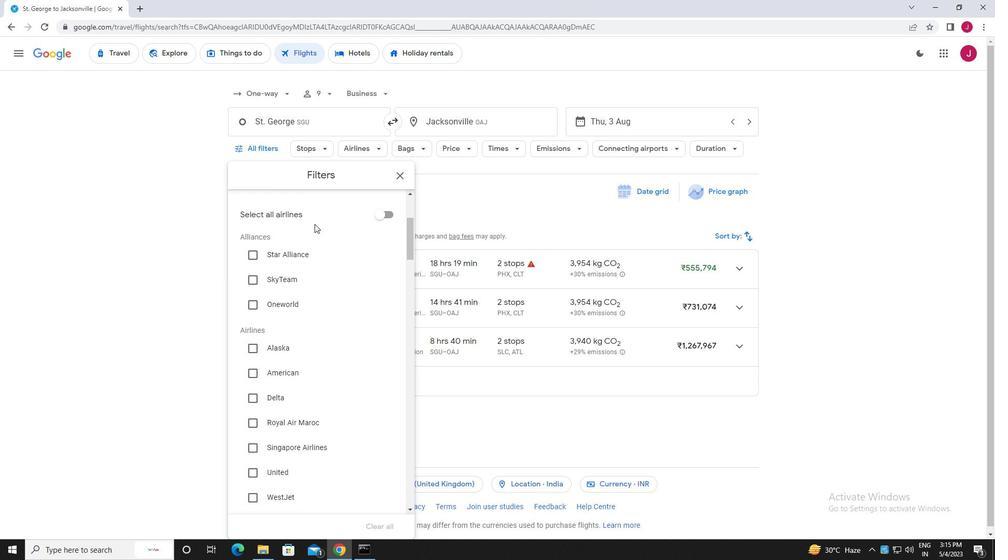 
Action: Mouse scrolled (314, 223) with delta (0, 0)
Screenshot: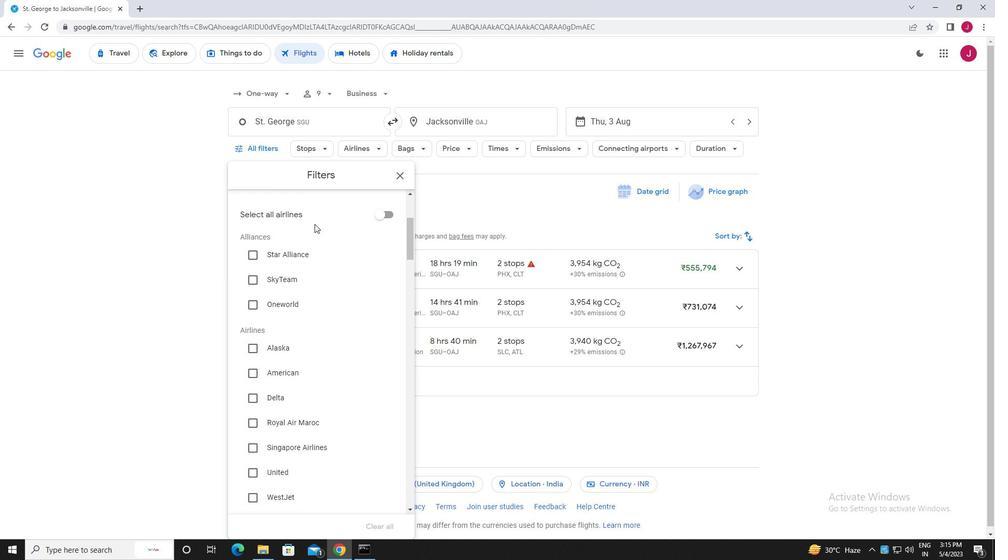 
Action: Mouse moved to (284, 246)
Screenshot: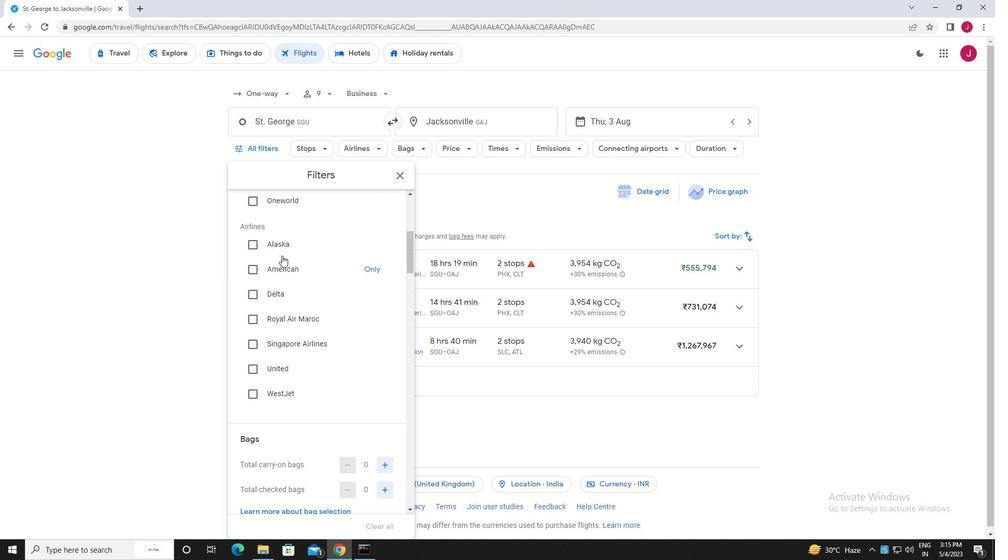 
Action: Mouse scrolled (284, 246) with delta (0, 0)
Screenshot: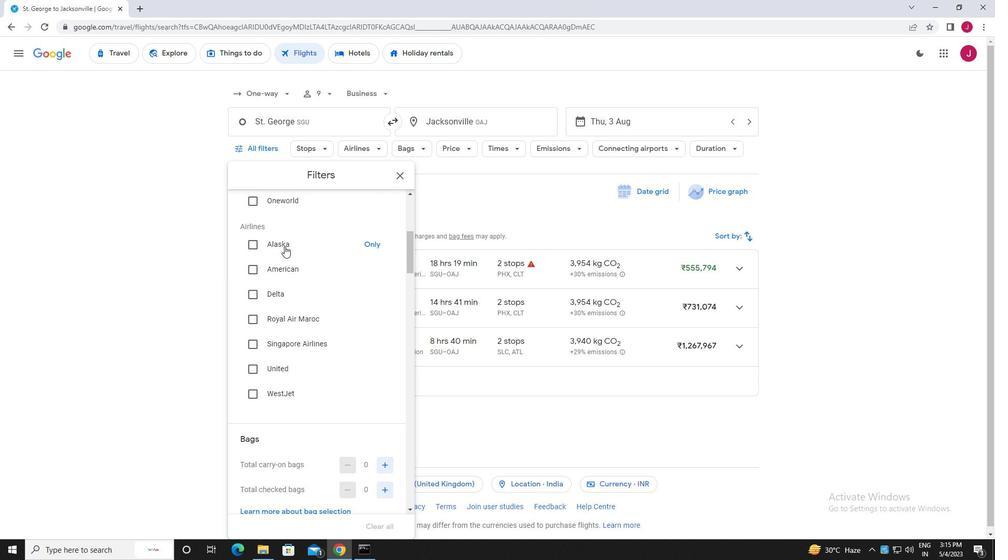 
Action: Mouse scrolled (284, 246) with delta (0, 0)
Screenshot: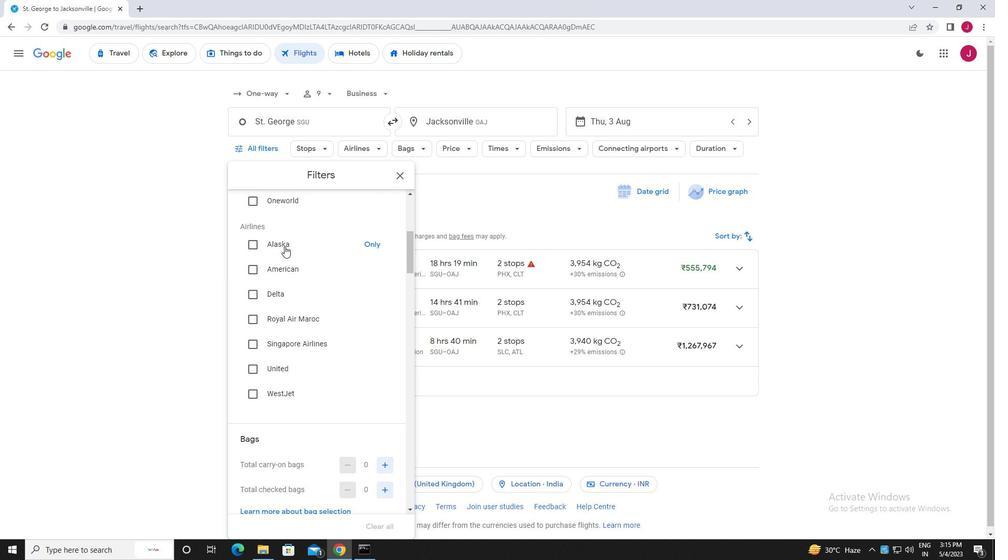 
Action: Mouse scrolled (284, 246) with delta (0, 0)
Screenshot: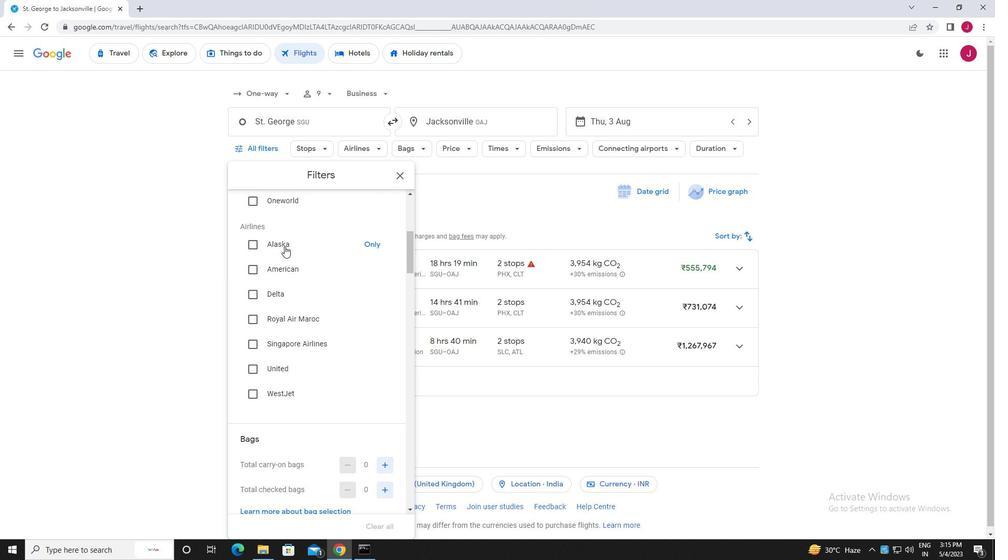 
Action: Mouse scrolled (284, 245) with delta (0, 0)
Screenshot: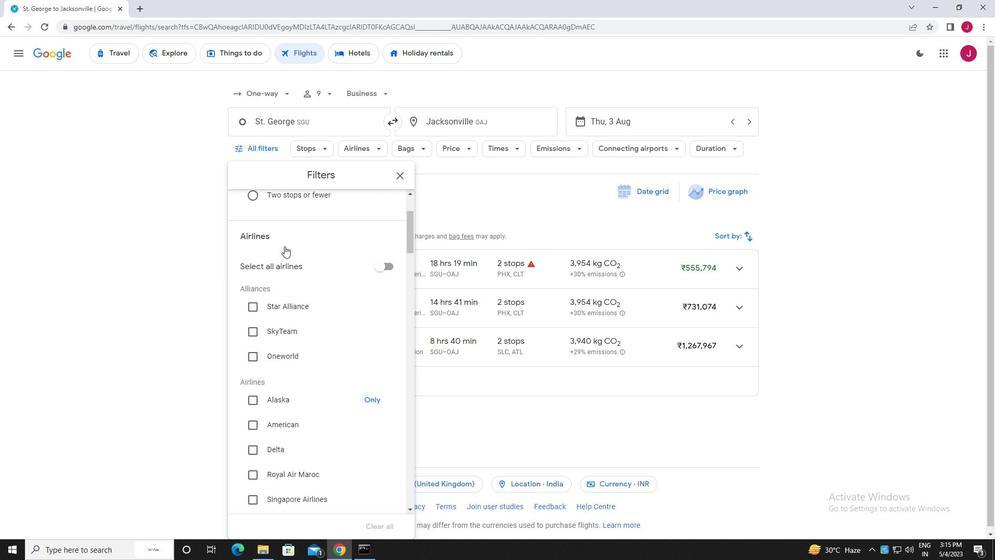 
Action: Mouse scrolled (284, 245) with delta (0, 0)
Screenshot: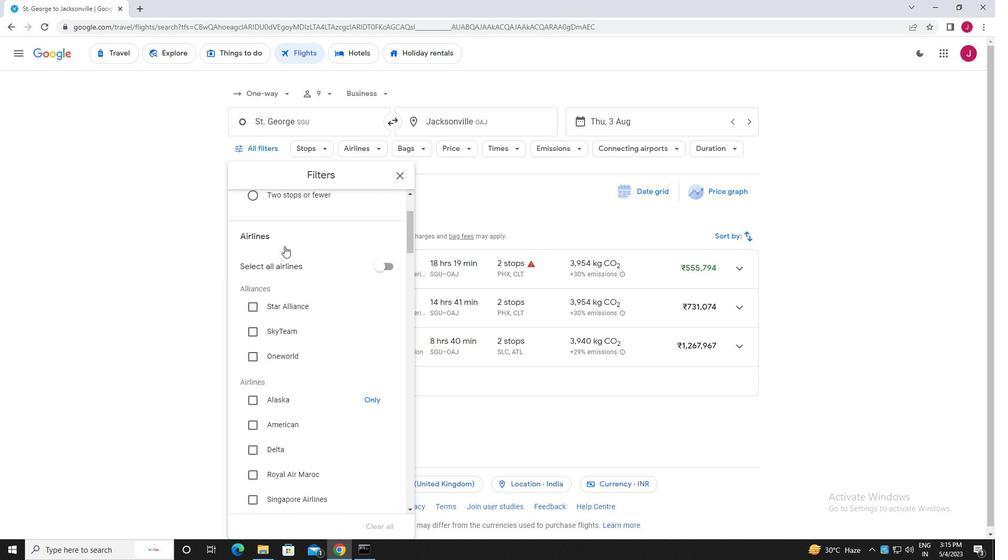 
Action: Mouse scrolled (284, 245) with delta (0, 0)
Screenshot: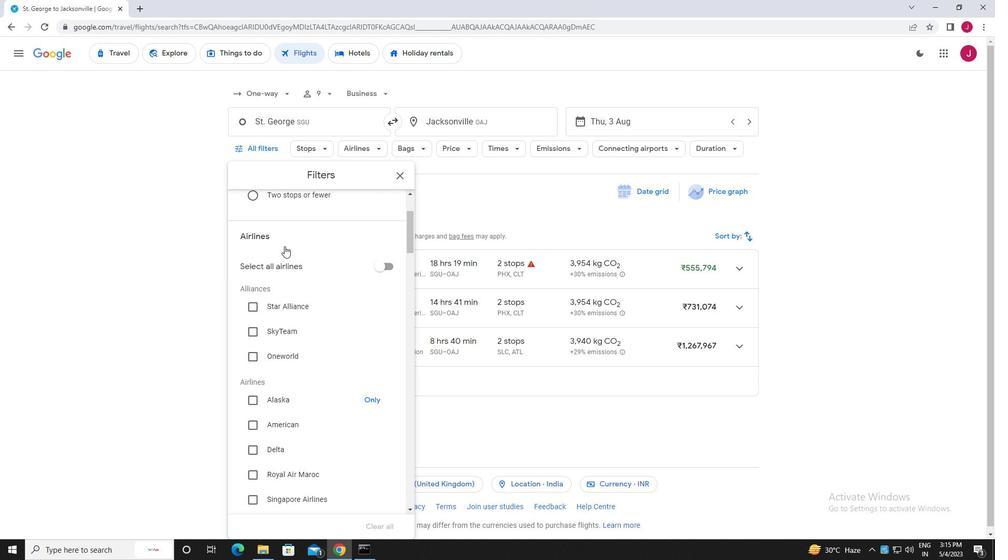 
Action: Mouse moved to (284, 247)
Screenshot: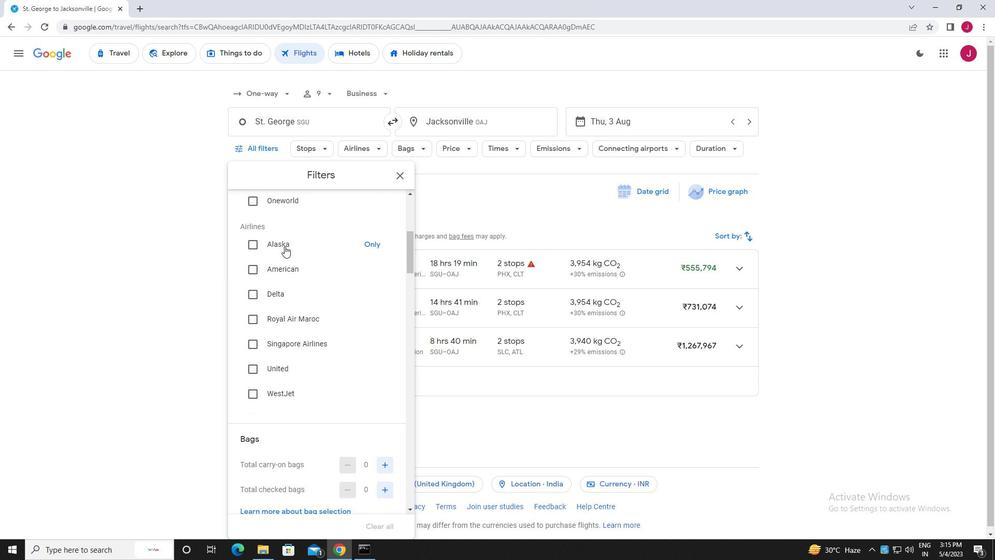 
Action: Mouse scrolled (284, 246) with delta (0, 0)
Screenshot: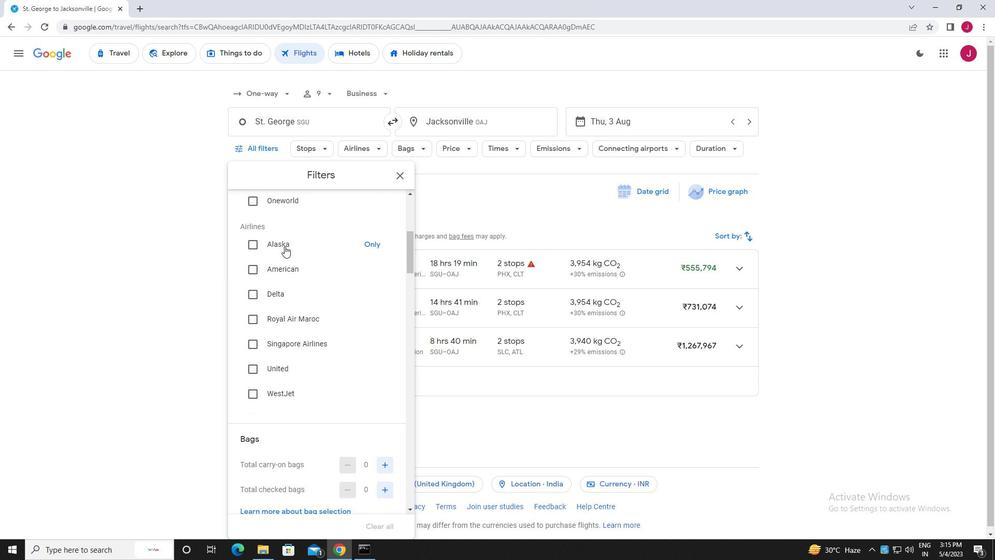 
Action: Mouse moved to (284, 247)
Screenshot: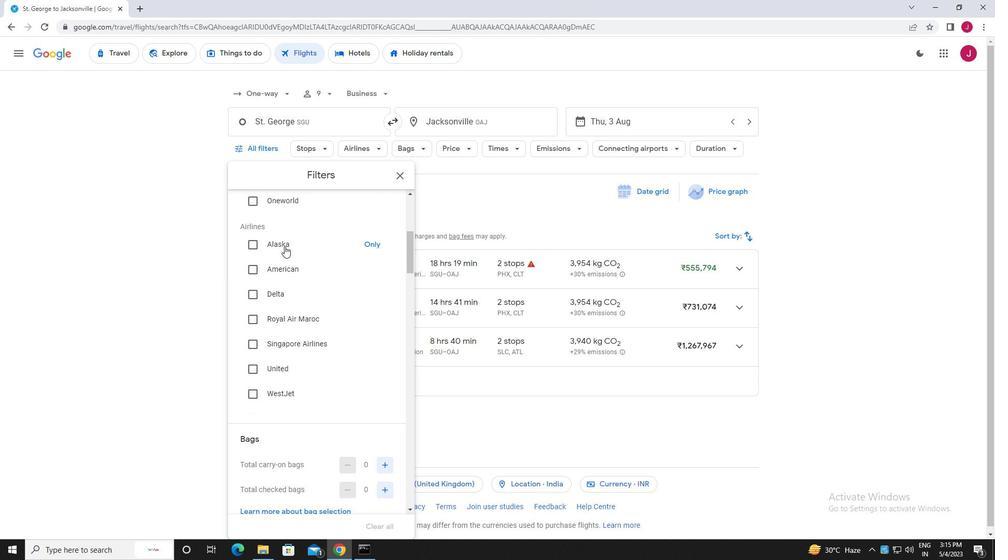 
Action: Mouse scrolled (284, 247) with delta (0, 0)
Screenshot: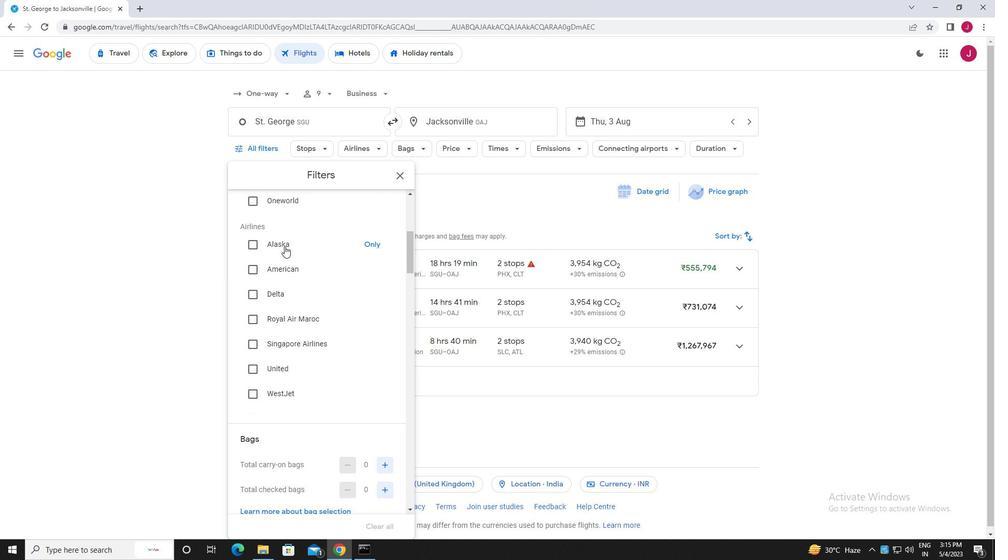 
Action: Mouse scrolled (284, 247) with delta (0, 0)
Screenshot: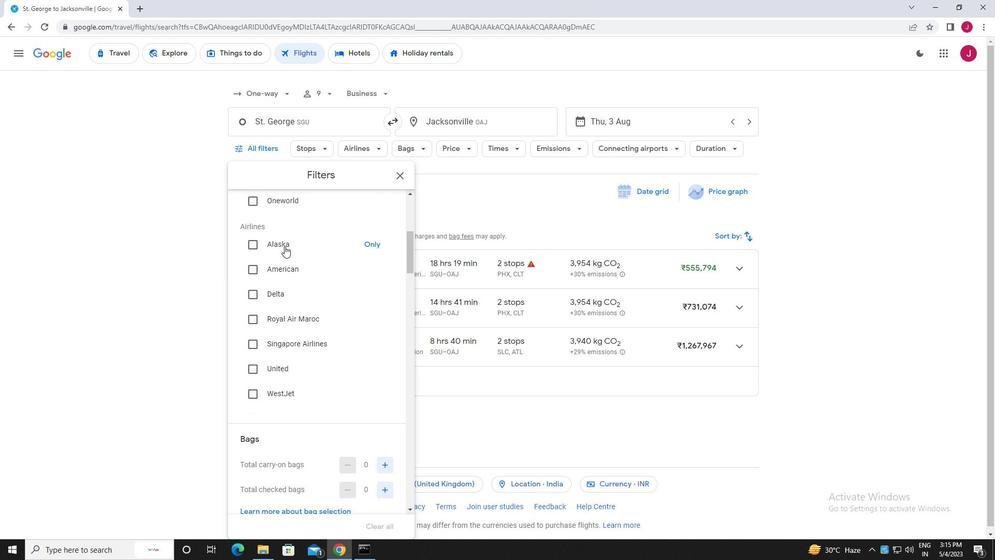 
Action: Mouse scrolled (284, 247) with delta (0, 0)
Screenshot: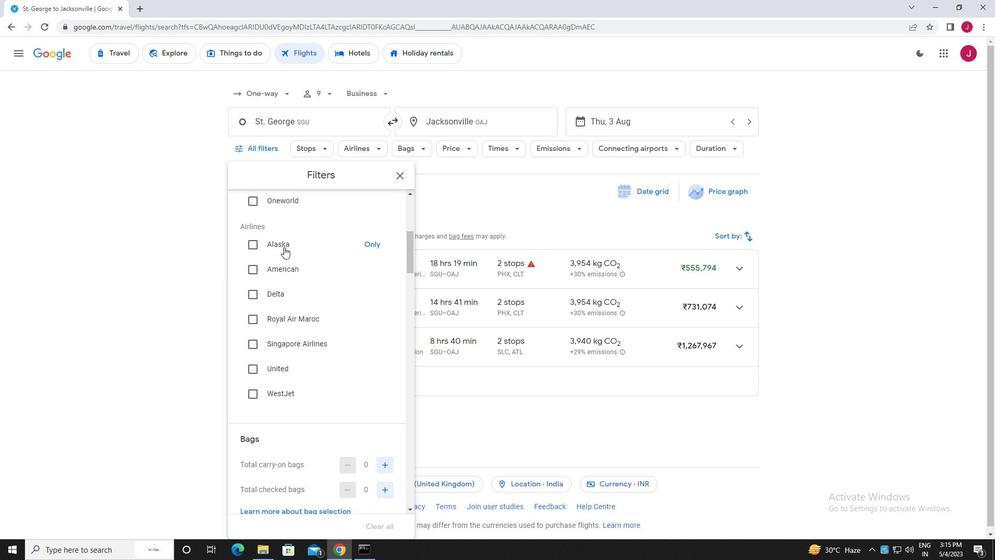 
Action: Mouse moved to (384, 282)
Screenshot: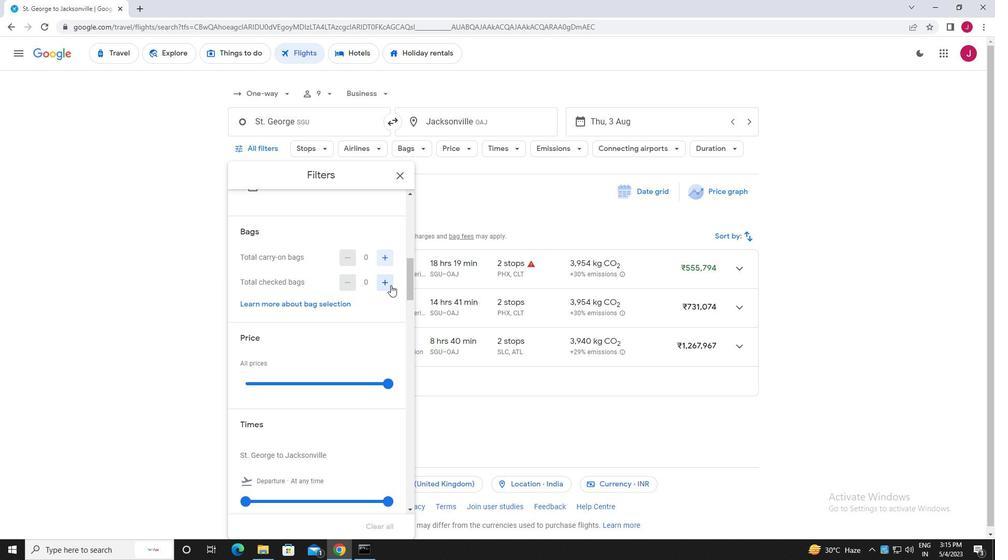
Action: Mouse pressed left at (384, 282)
Screenshot: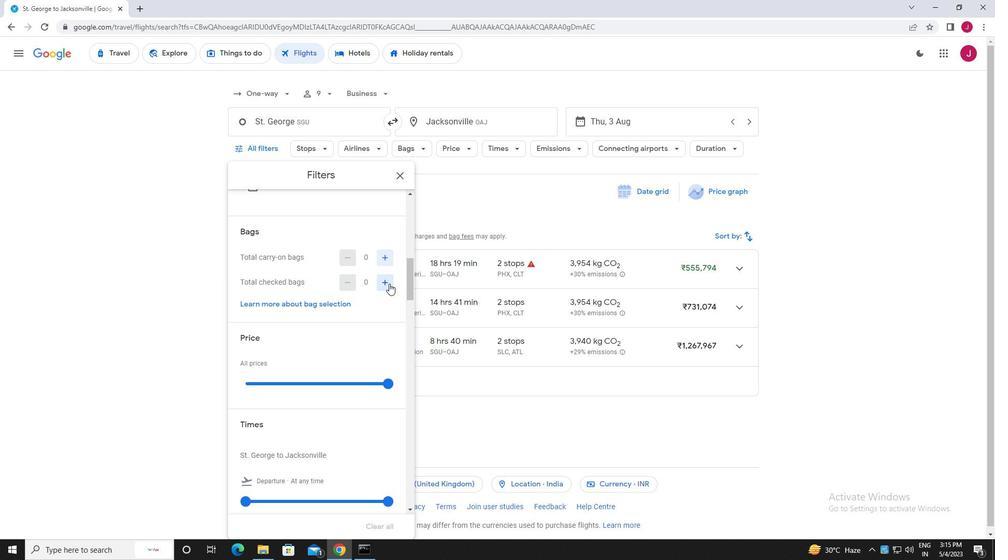 
Action: Mouse pressed left at (384, 282)
Screenshot: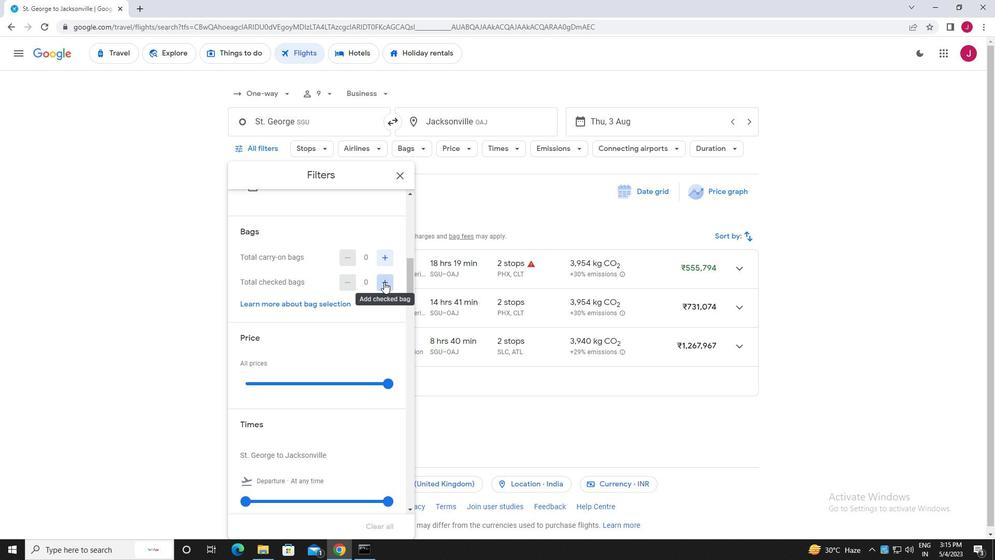 
Action: Mouse pressed left at (384, 282)
Screenshot: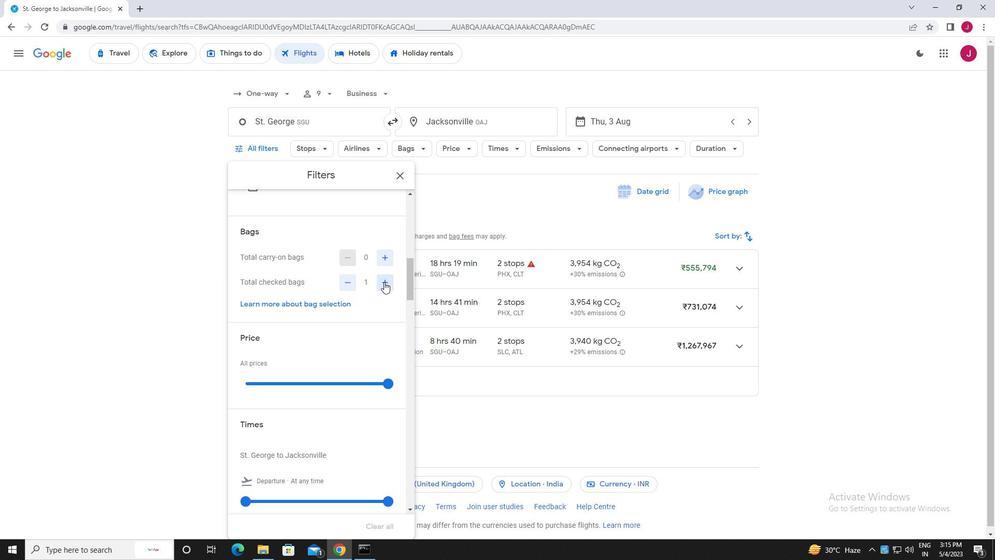 
Action: Mouse pressed left at (384, 282)
Screenshot: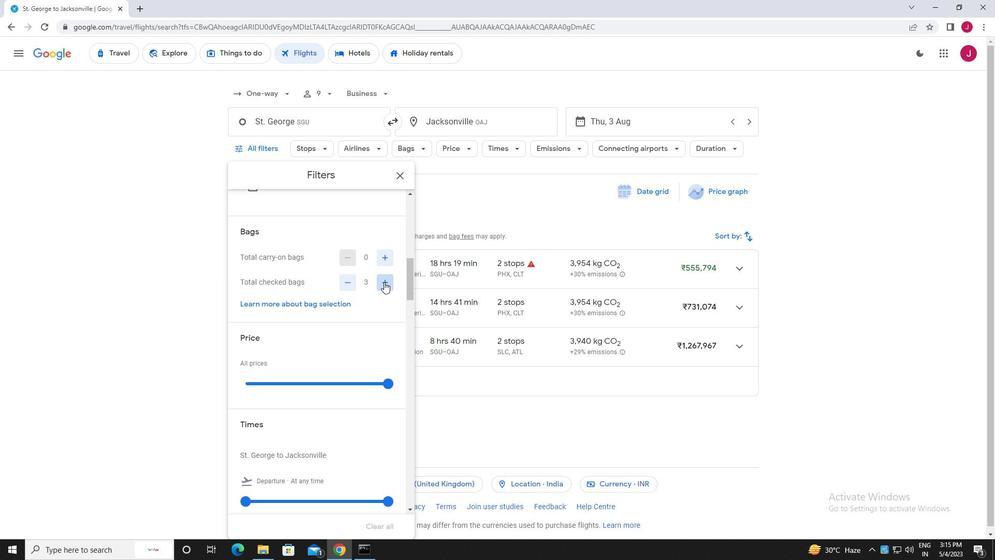 
Action: Mouse pressed left at (384, 282)
Screenshot: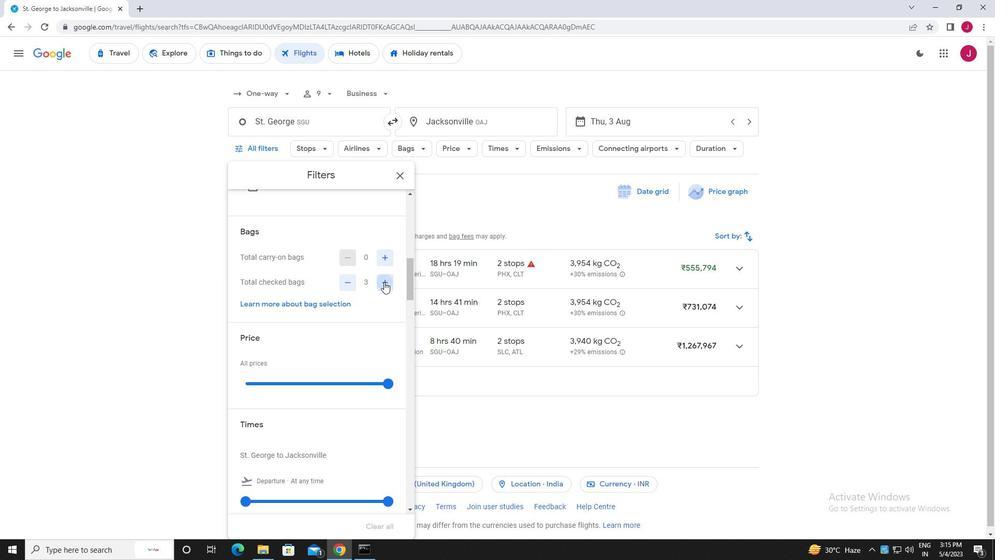 
Action: Mouse pressed left at (384, 282)
Screenshot: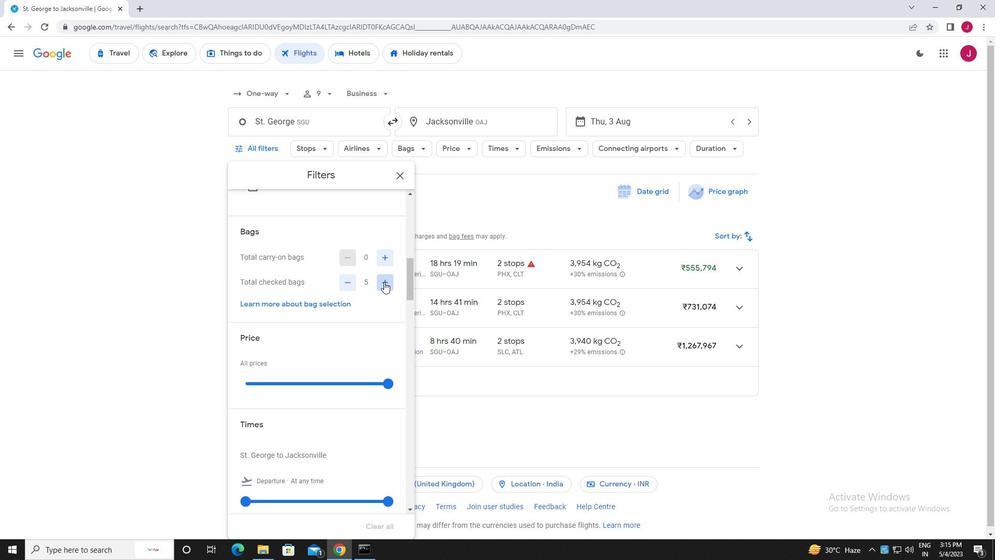 
Action: Mouse pressed left at (384, 282)
Screenshot: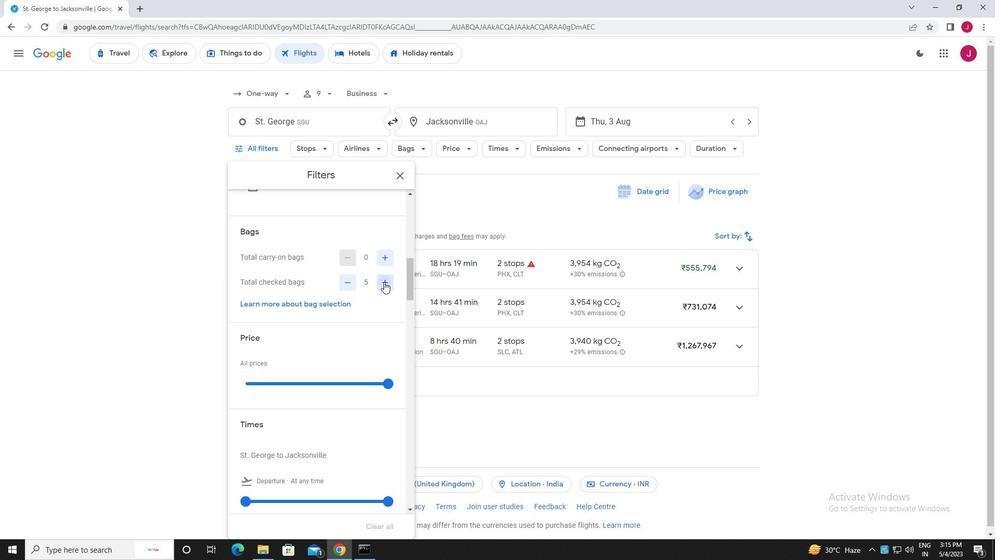 
Action: Mouse pressed left at (384, 282)
Screenshot: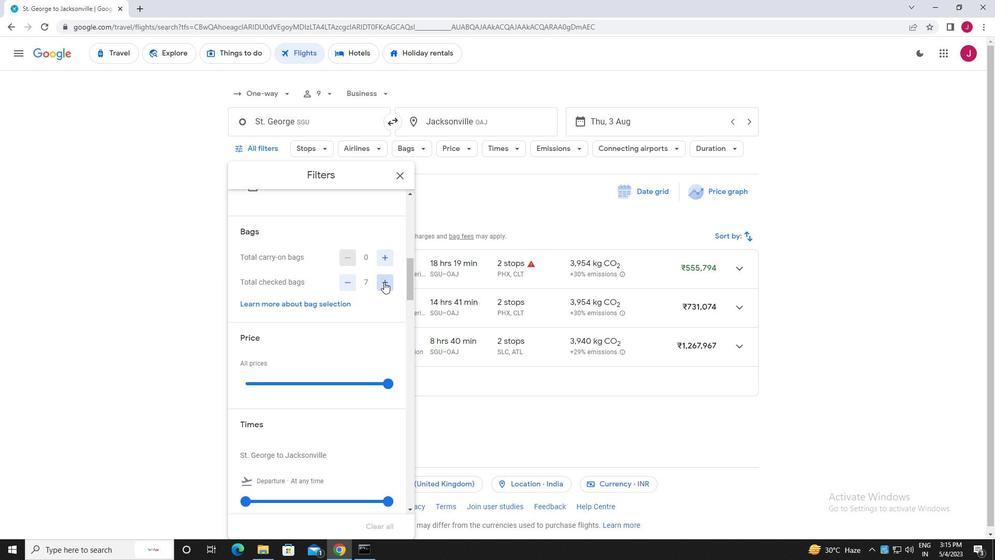 
Action: Mouse scrolled (384, 281) with delta (0, 0)
Screenshot: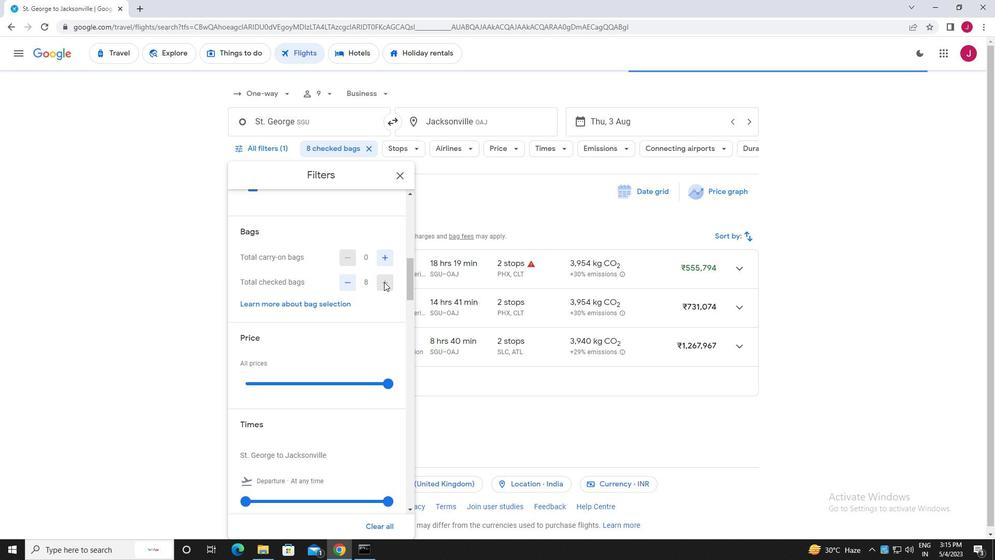 
Action: Mouse scrolled (384, 281) with delta (0, 0)
Screenshot: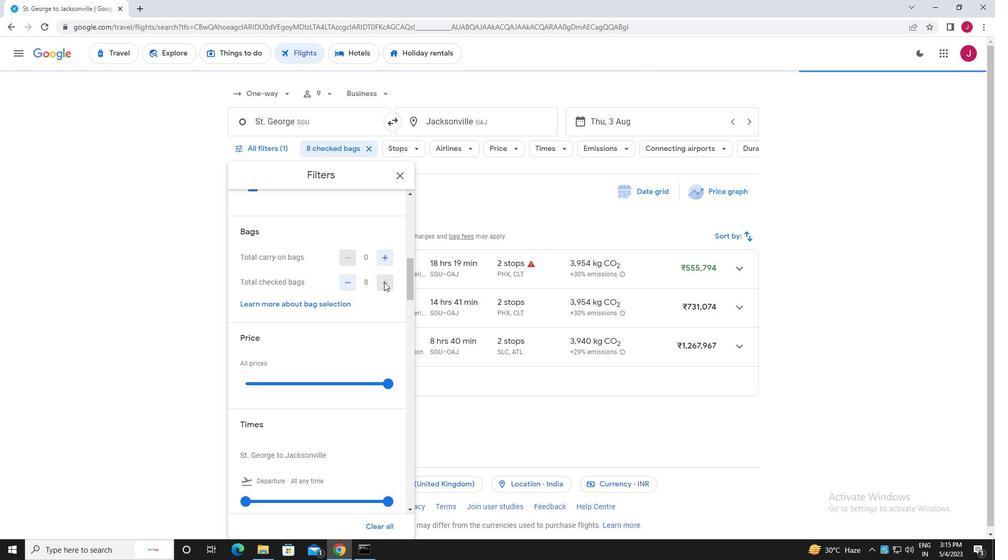 
Action: Mouse moved to (385, 279)
Screenshot: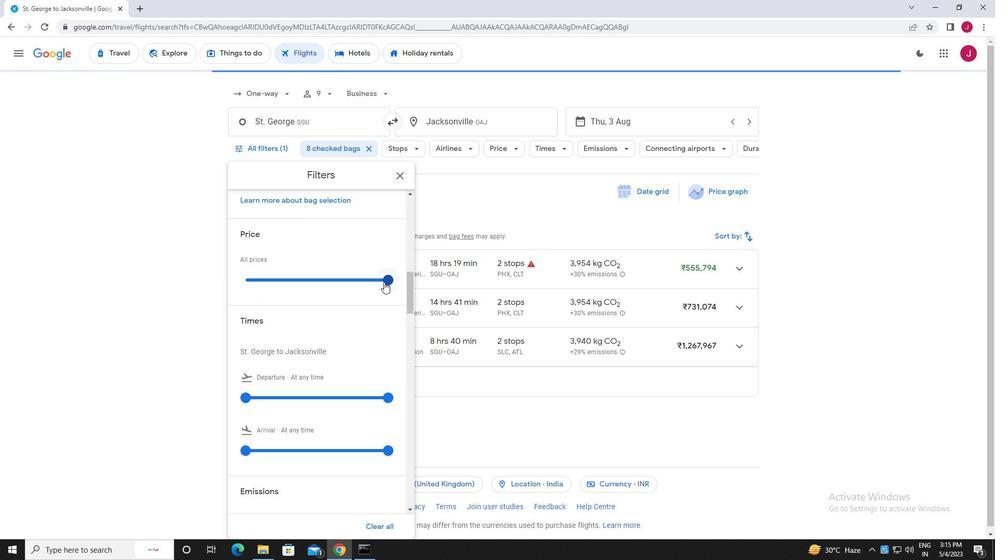 
Action: Mouse pressed left at (385, 279)
Screenshot: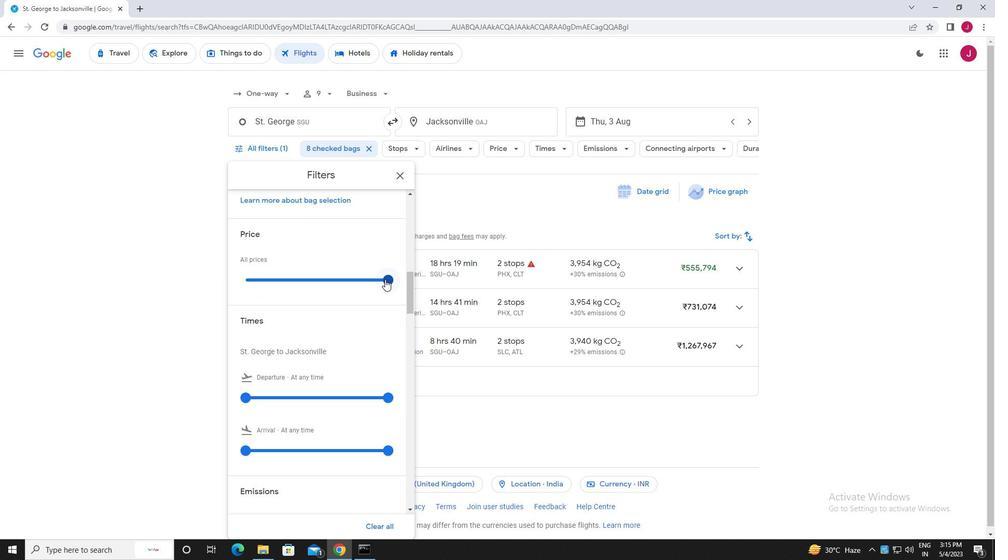 
Action: Mouse moved to (293, 263)
Screenshot: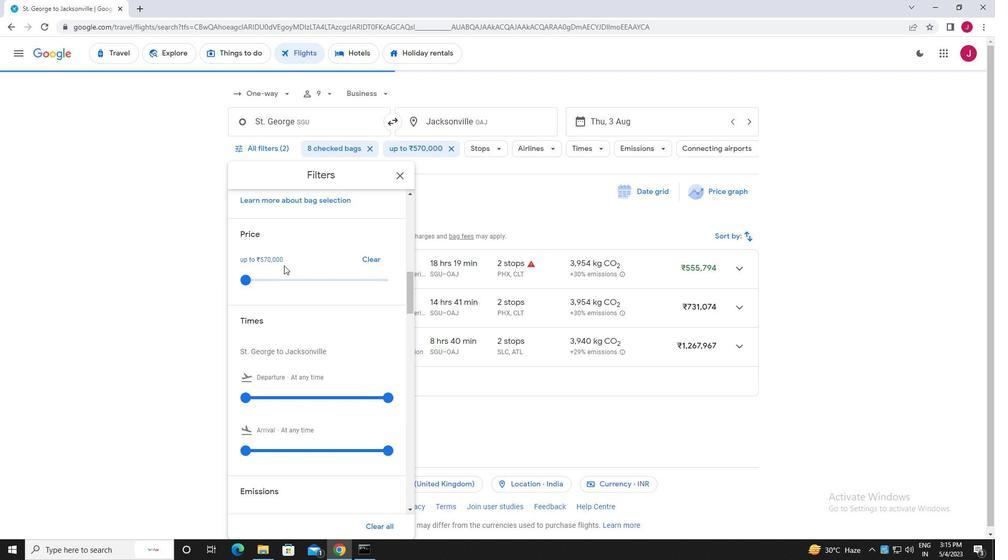 
Action: Mouse scrolled (293, 263) with delta (0, 0)
Screenshot: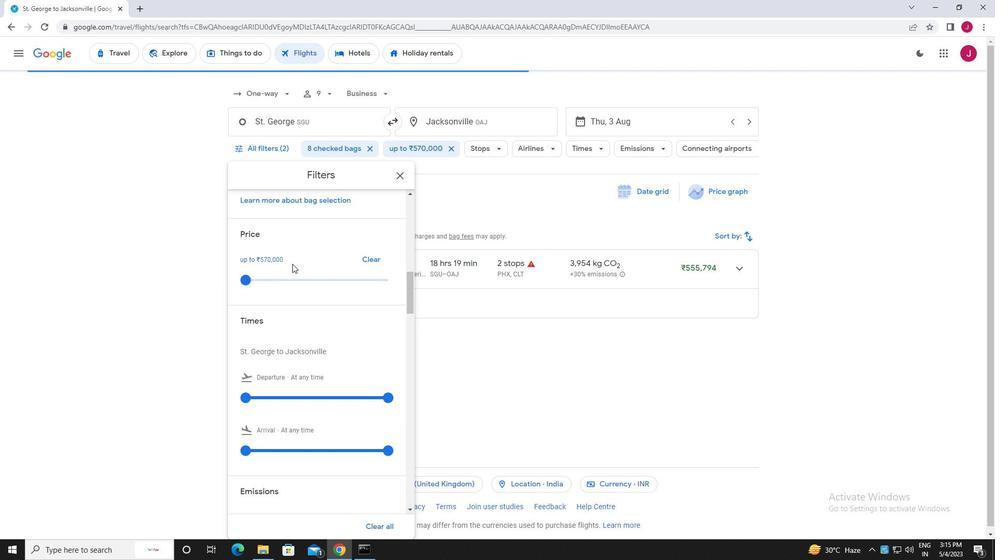 
Action: Mouse moved to (293, 263)
Screenshot: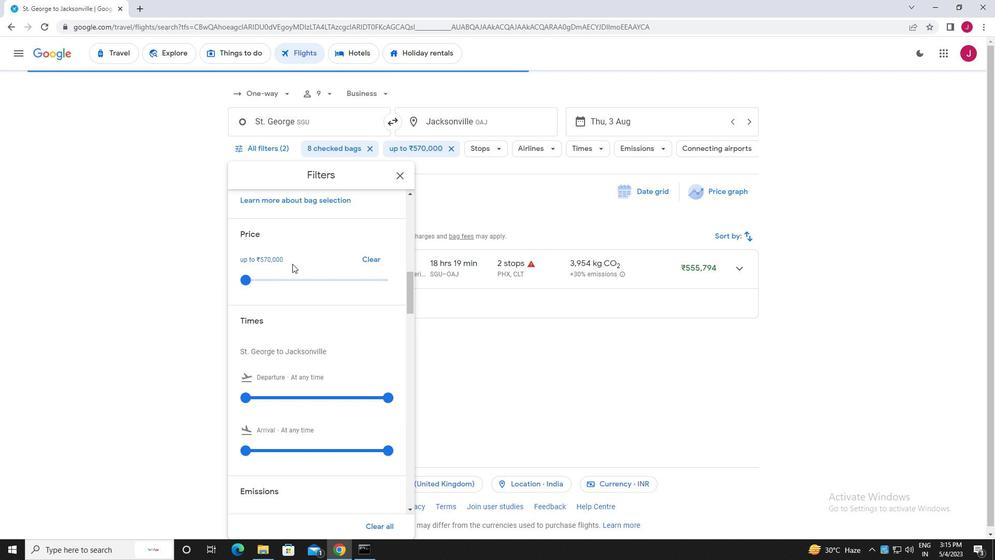 
Action: Mouse scrolled (293, 263) with delta (0, 0)
Screenshot: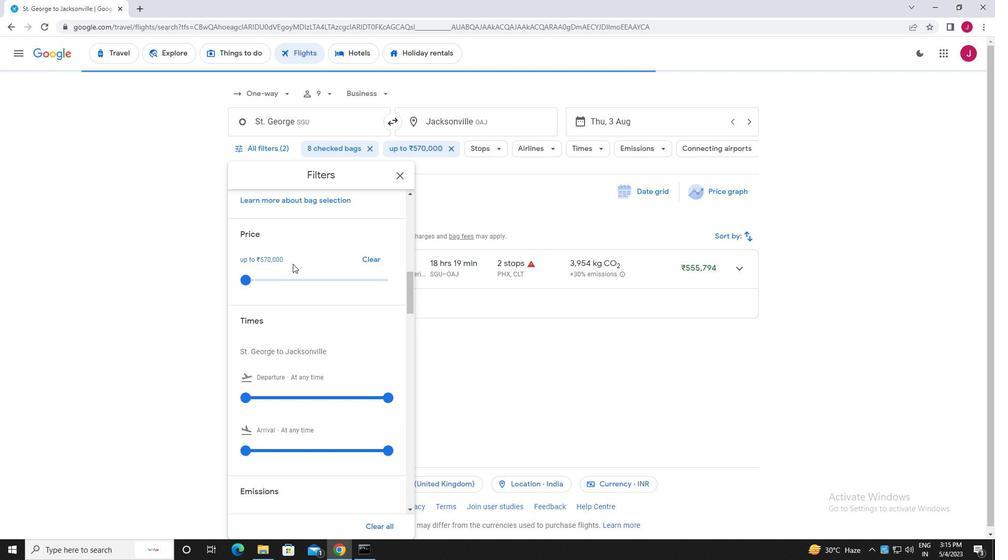 
Action: Mouse moved to (245, 289)
Screenshot: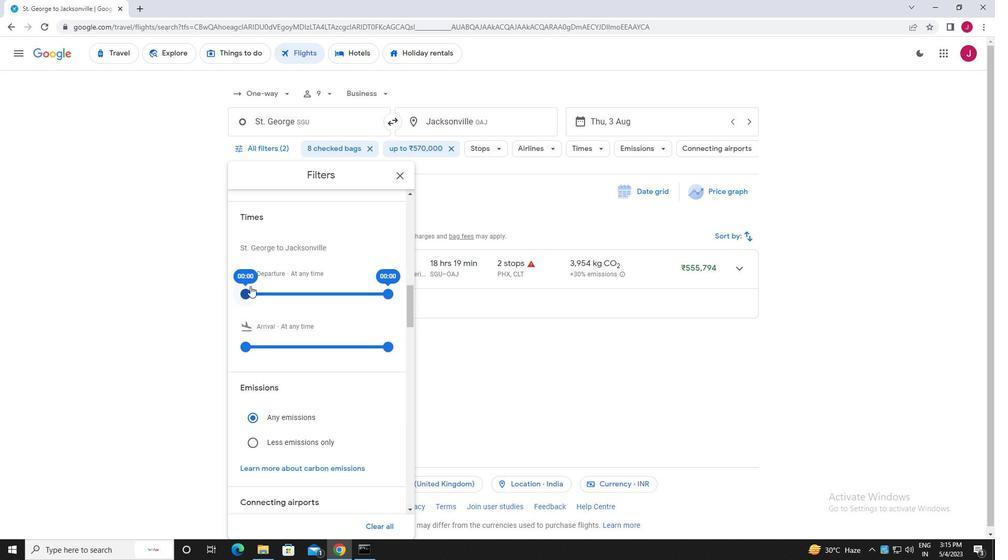 
Action: Mouse pressed left at (245, 289)
Screenshot: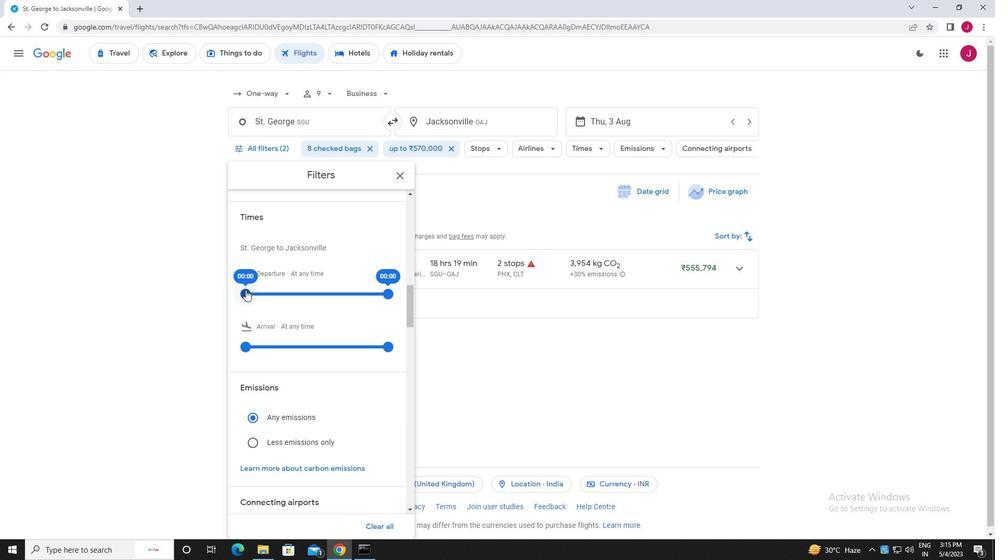 
Action: Mouse moved to (389, 293)
Screenshot: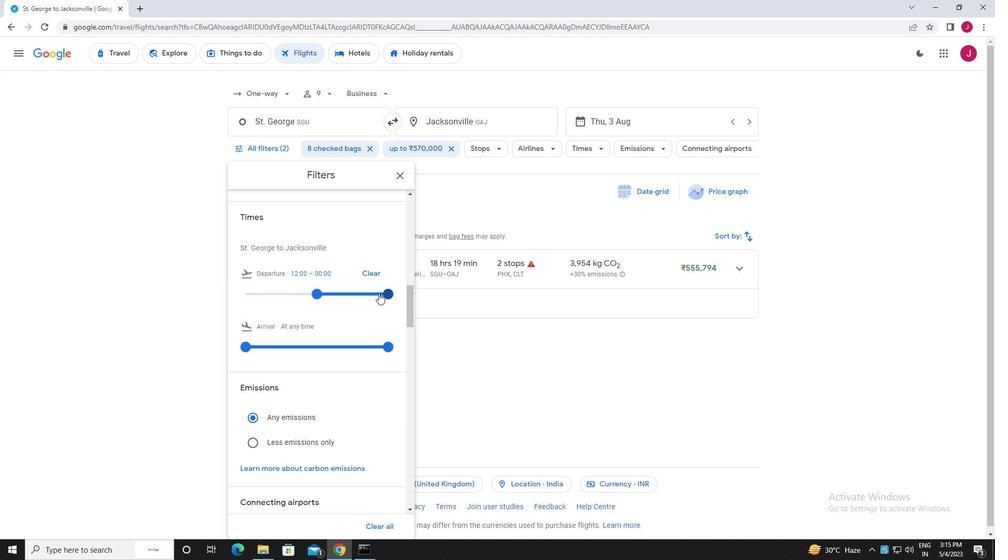 
Action: Mouse pressed left at (389, 293)
Screenshot: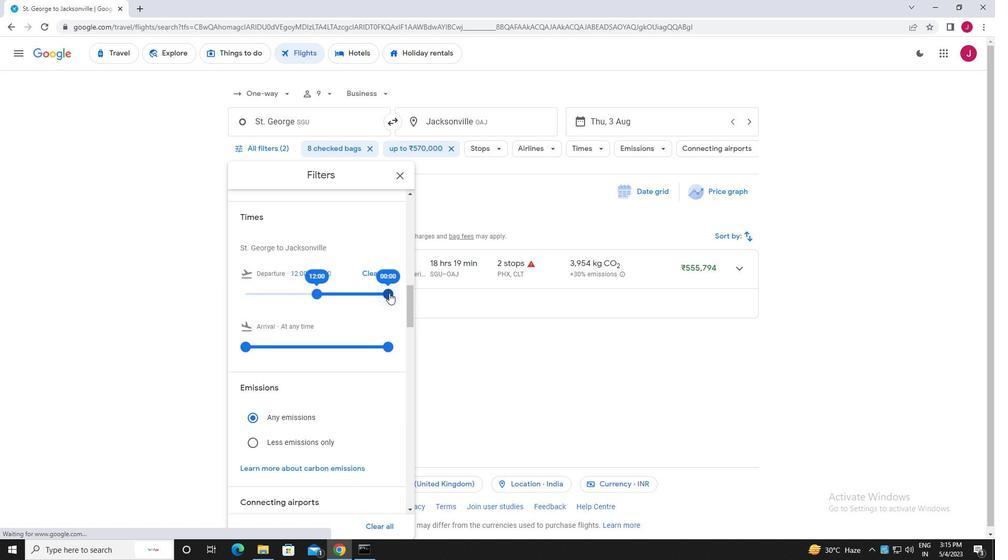 
Action: Mouse moved to (400, 173)
Screenshot: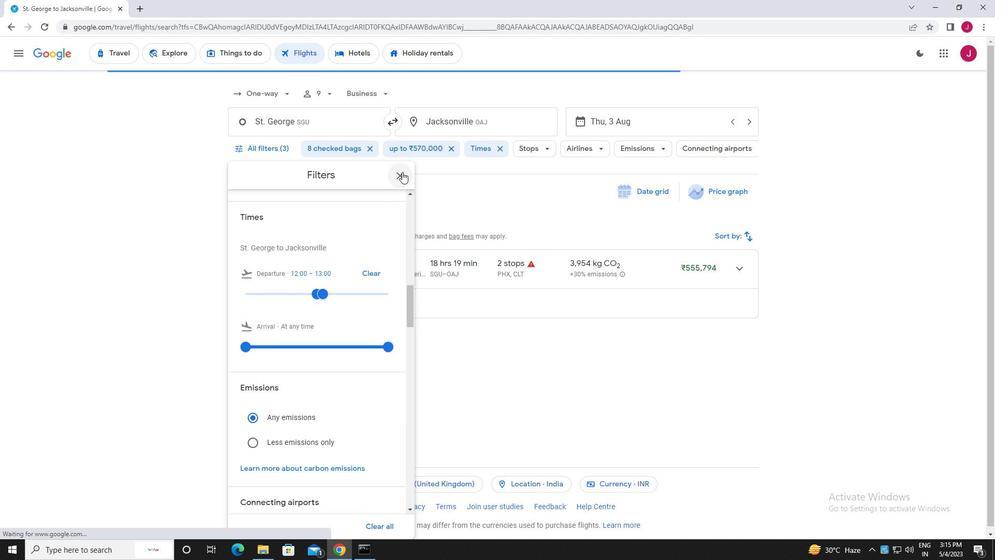 
Action: Mouse pressed left at (400, 173)
Screenshot: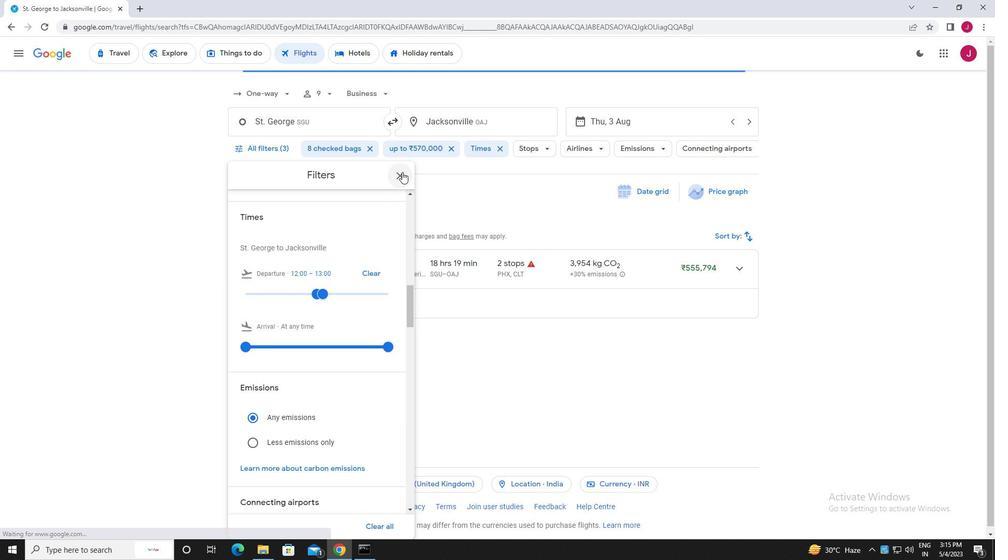 
Action: Mouse moved to (399, 173)
Screenshot: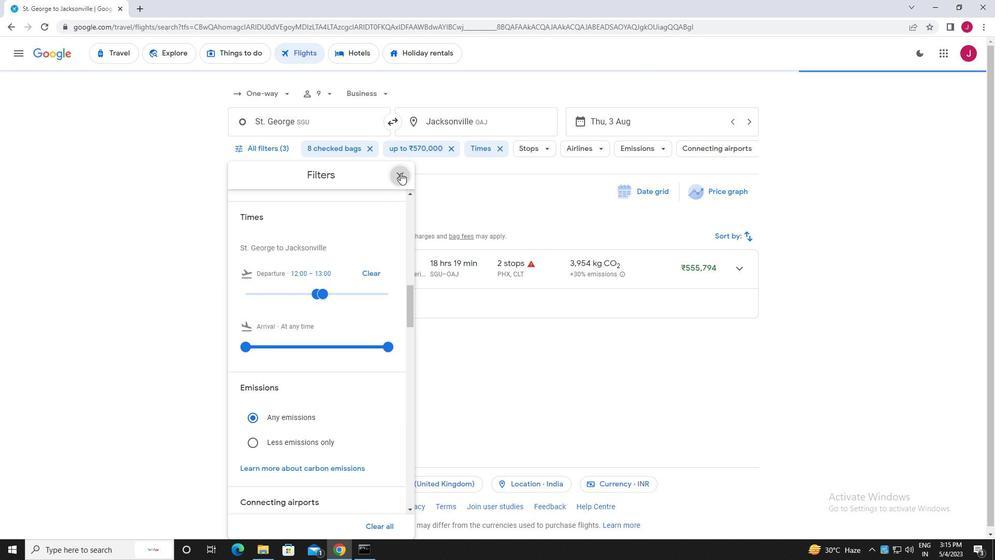 
